 Task: Add a signature McKenzie Adams containing With gratitude and sincere wishes, McKenzie Adams to email address softage.3@softage.net and add a label Auto insurance
Action: Mouse moved to (103, 144)
Screenshot: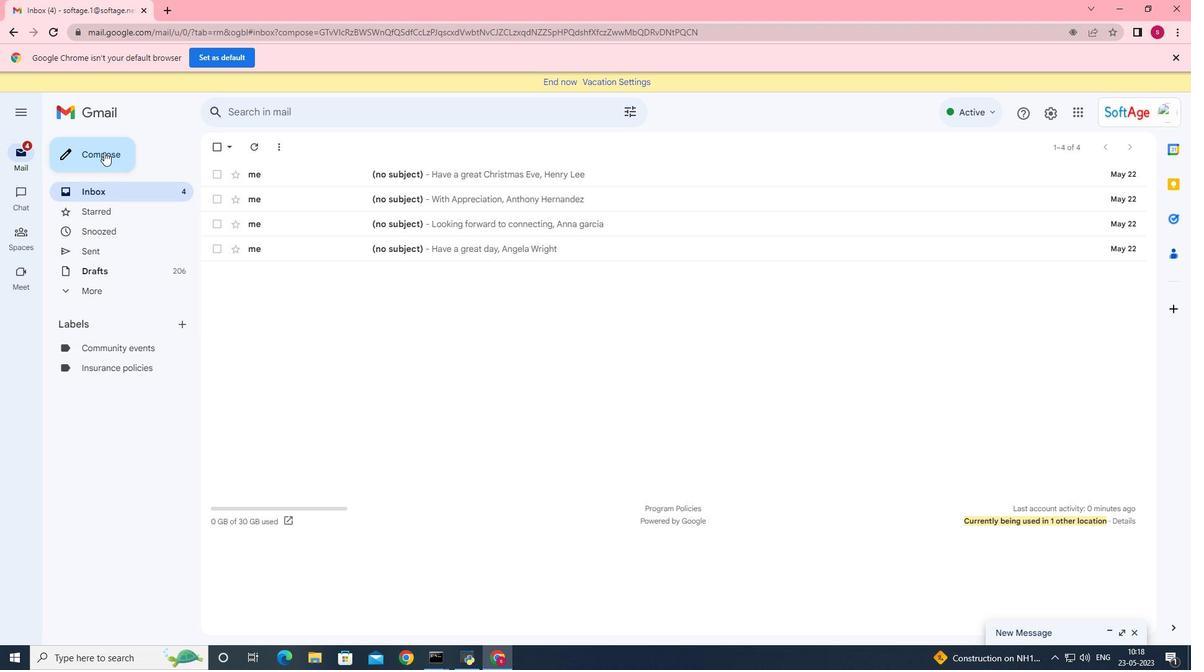 
Action: Mouse pressed left at (103, 144)
Screenshot: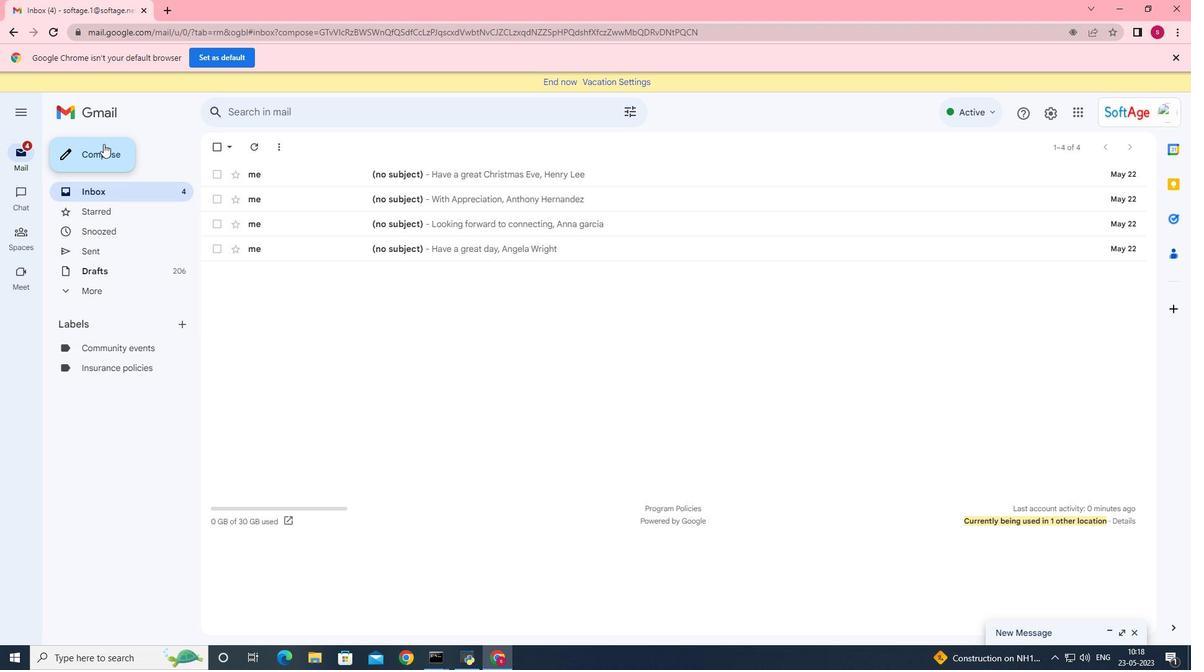 
Action: Mouse moved to (833, 623)
Screenshot: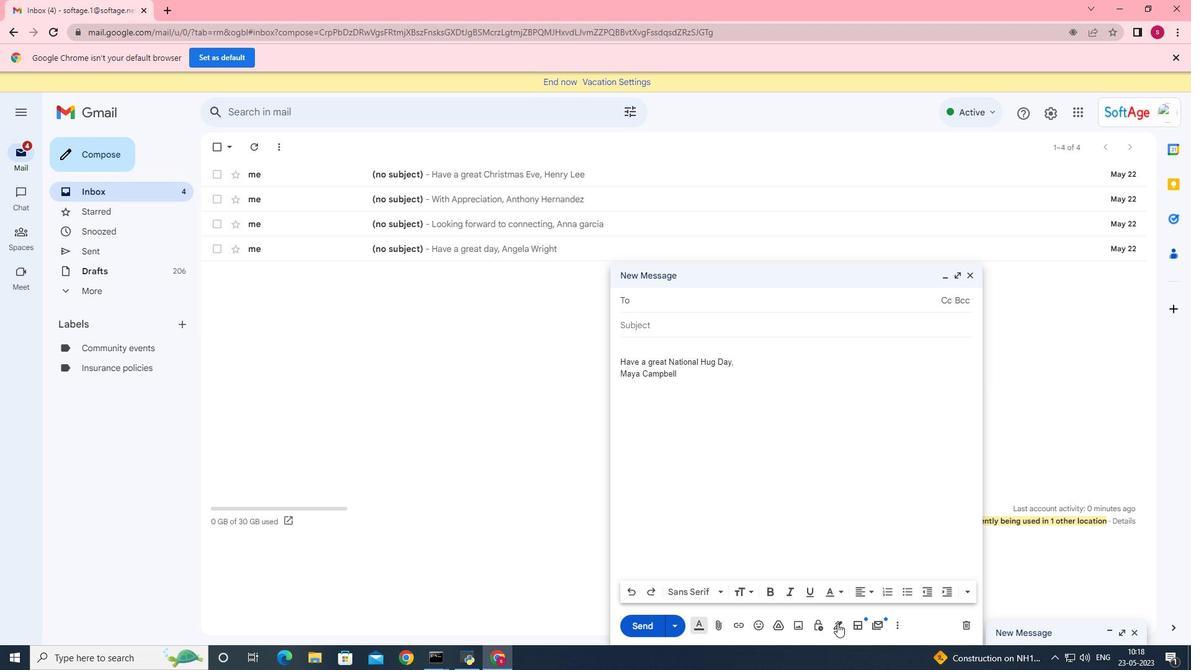 
Action: Mouse pressed left at (833, 623)
Screenshot: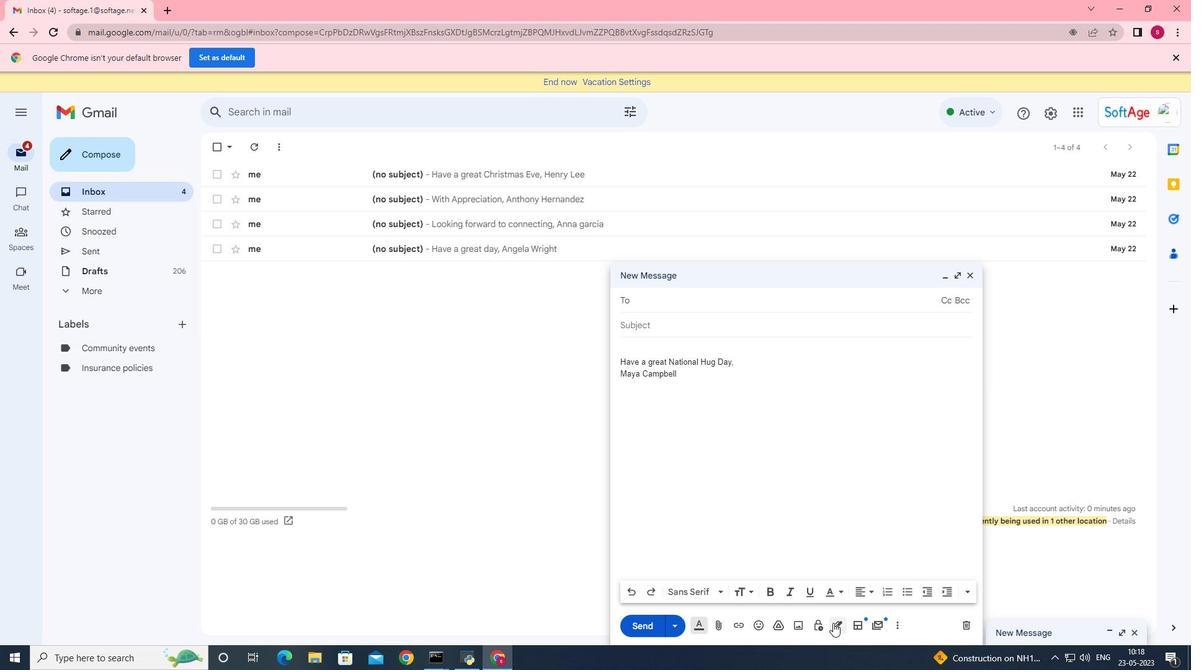
Action: Mouse moved to (880, 548)
Screenshot: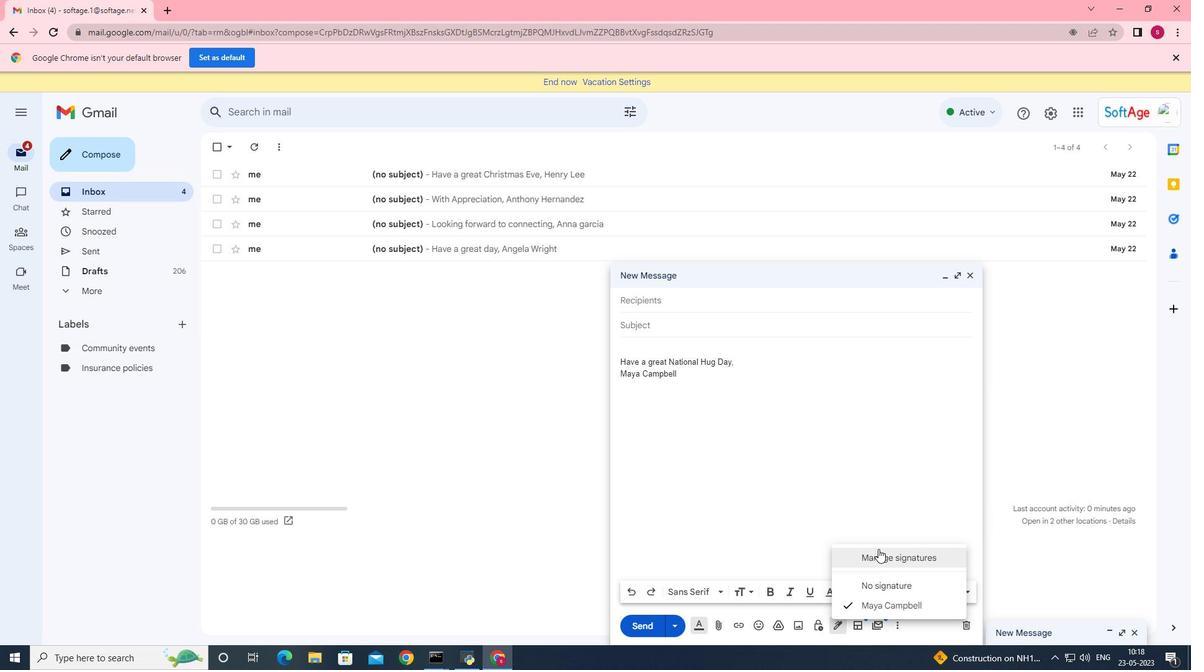 
Action: Mouse pressed left at (880, 548)
Screenshot: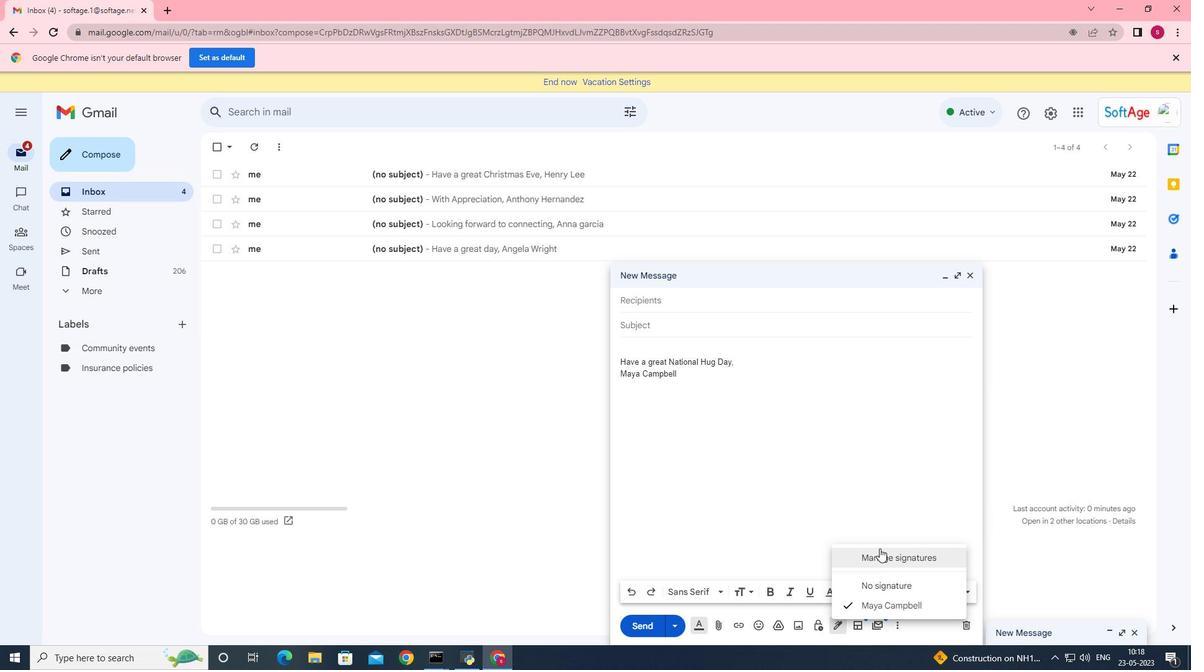 
Action: Mouse moved to (967, 274)
Screenshot: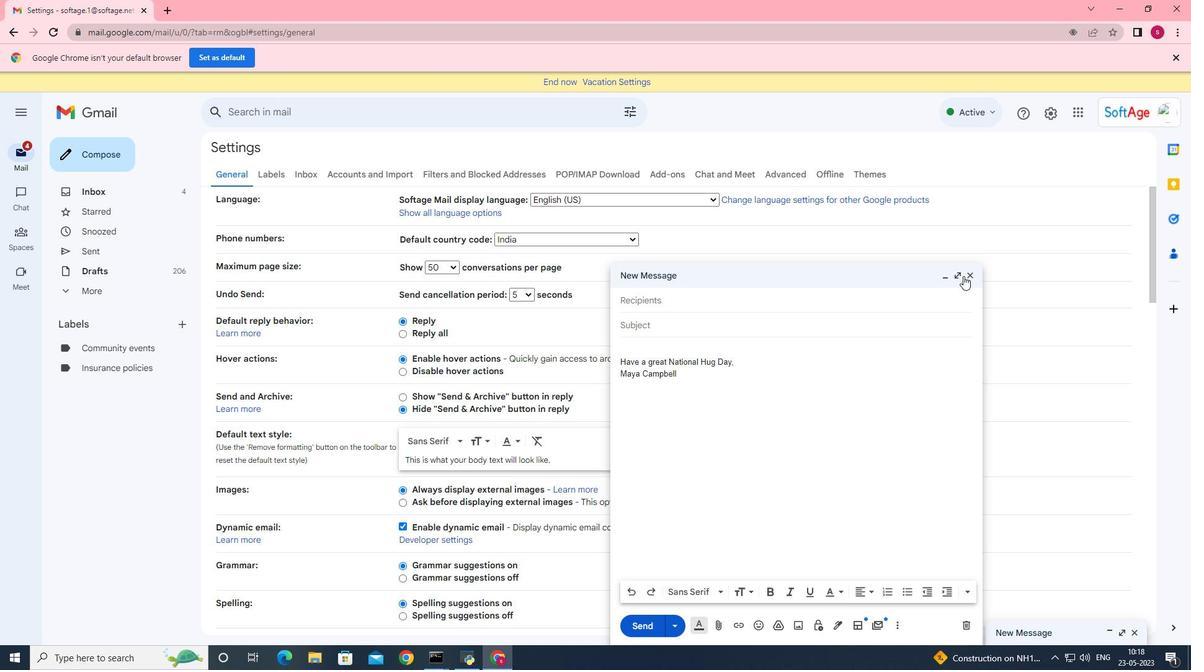 
Action: Mouse pressed left at (967, 274)
Screenshot: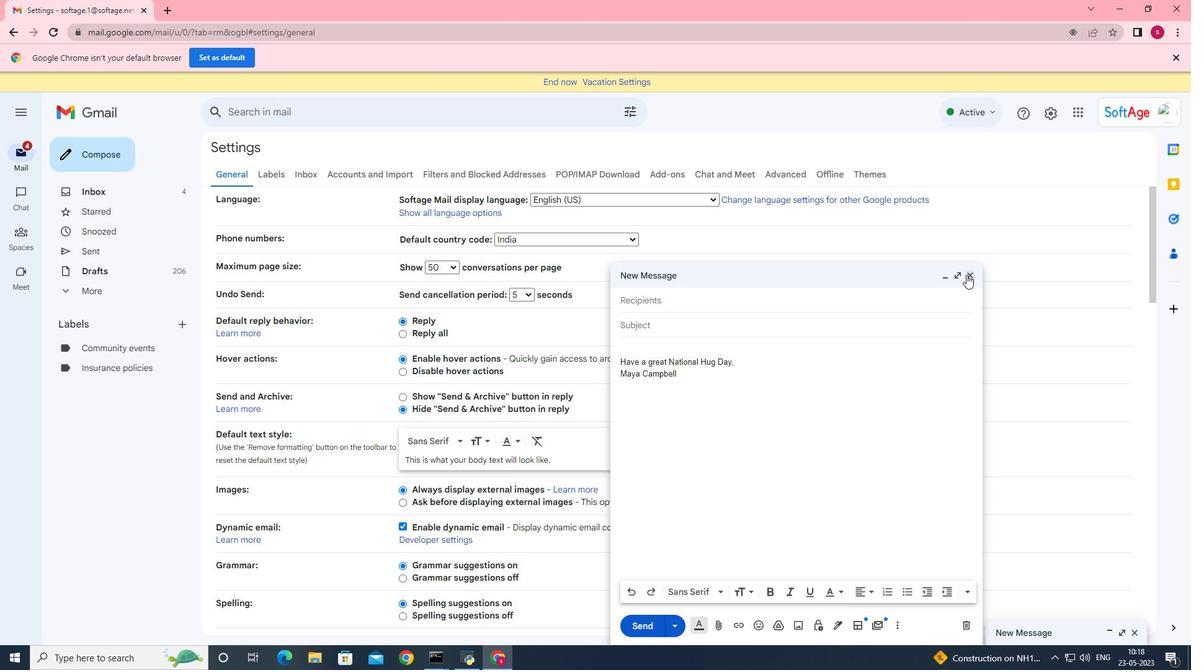 
Action: Mouse moved to (648, 457)
Screenshot: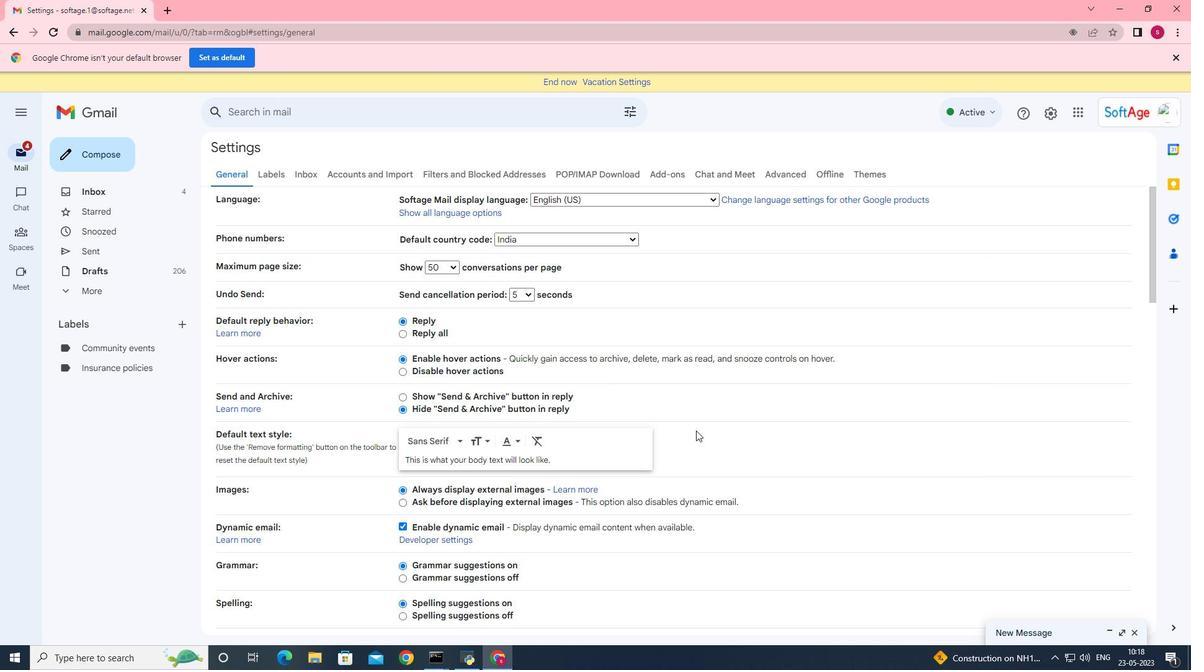
Action: Mouse scrolled (682, 438) with delta (0, 0)
Screenshot: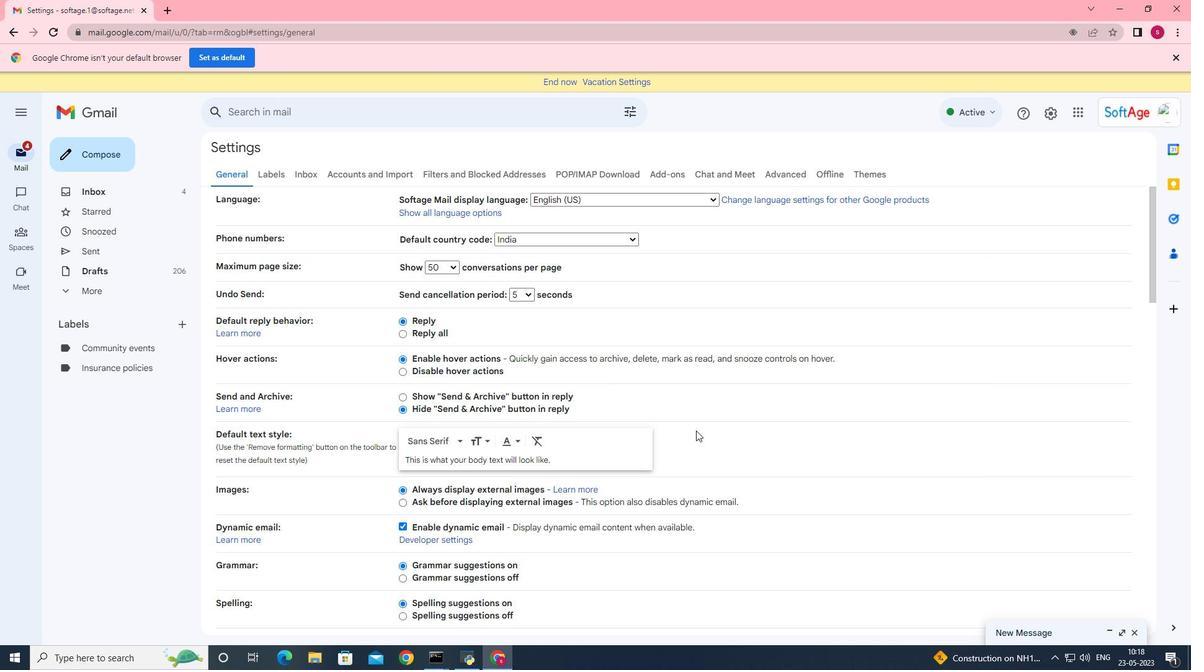 
Action: Mouse scrolled (674, 441) with delta (0, 0)
Screenshot: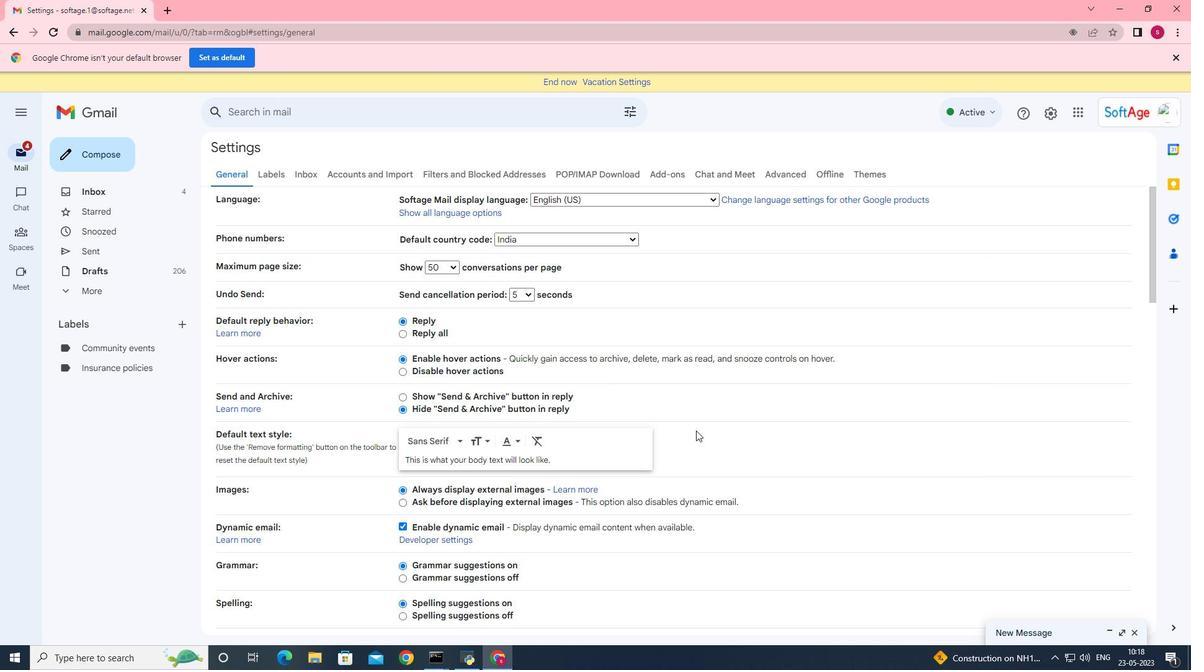 
Action: Mouse scrolled (664, 448) with delta (0, 0)
Screenshot: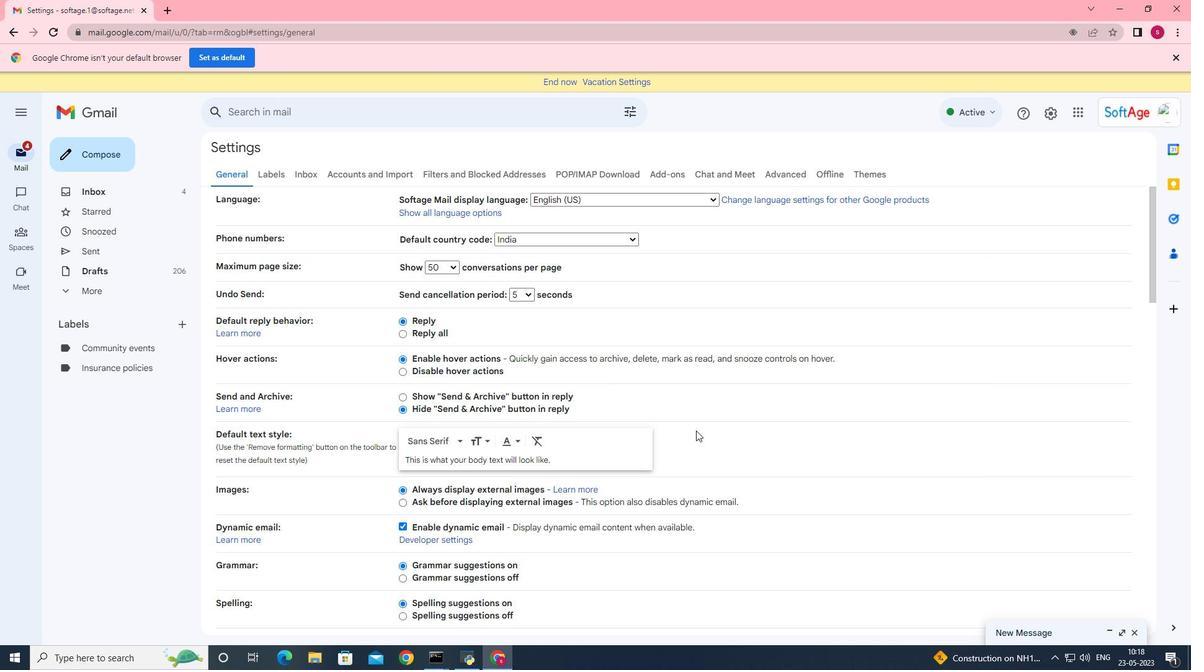 
Action: Mouse scrolled (658, 451) with delta (0, 0)
Screenshot: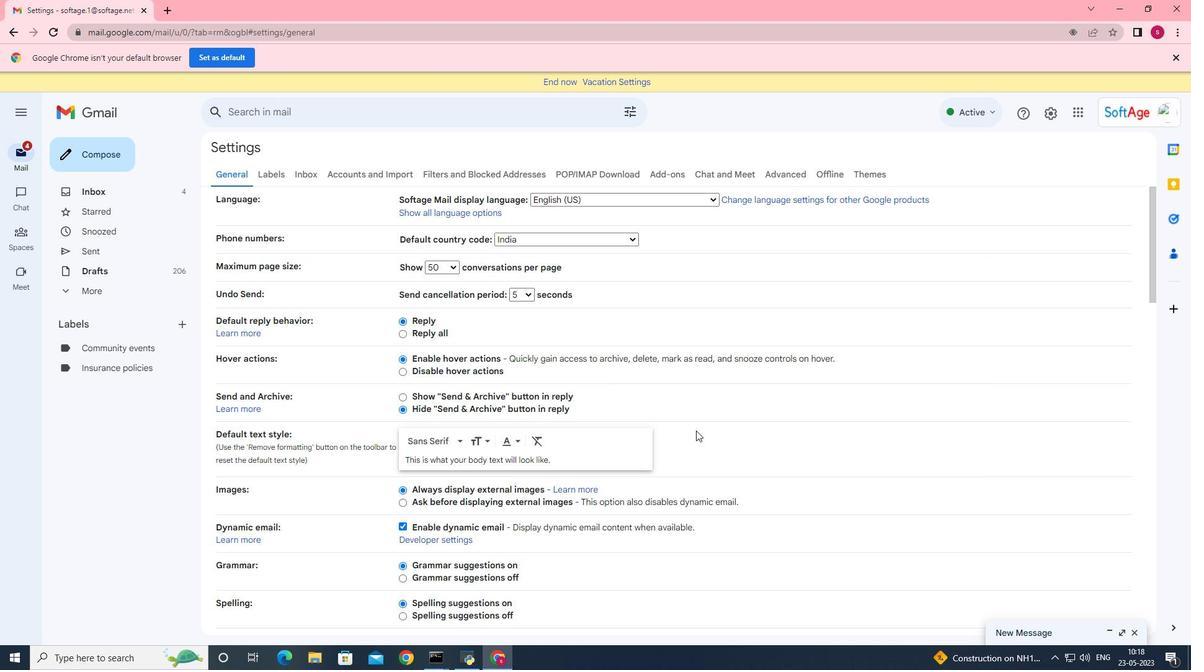 
Action: Mouse scrolled (654, 453) with delta (0, 0)
Screenshot: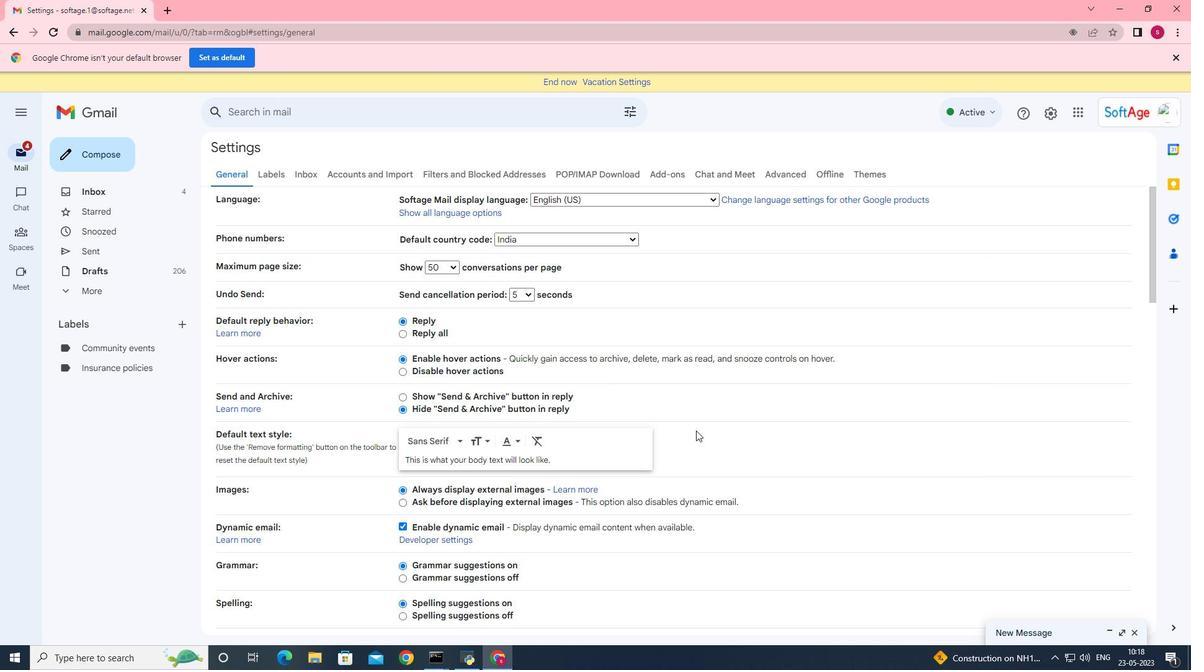 
Action: Mouse scrolled (651, 455) with delta (0, 0)
Screenshot: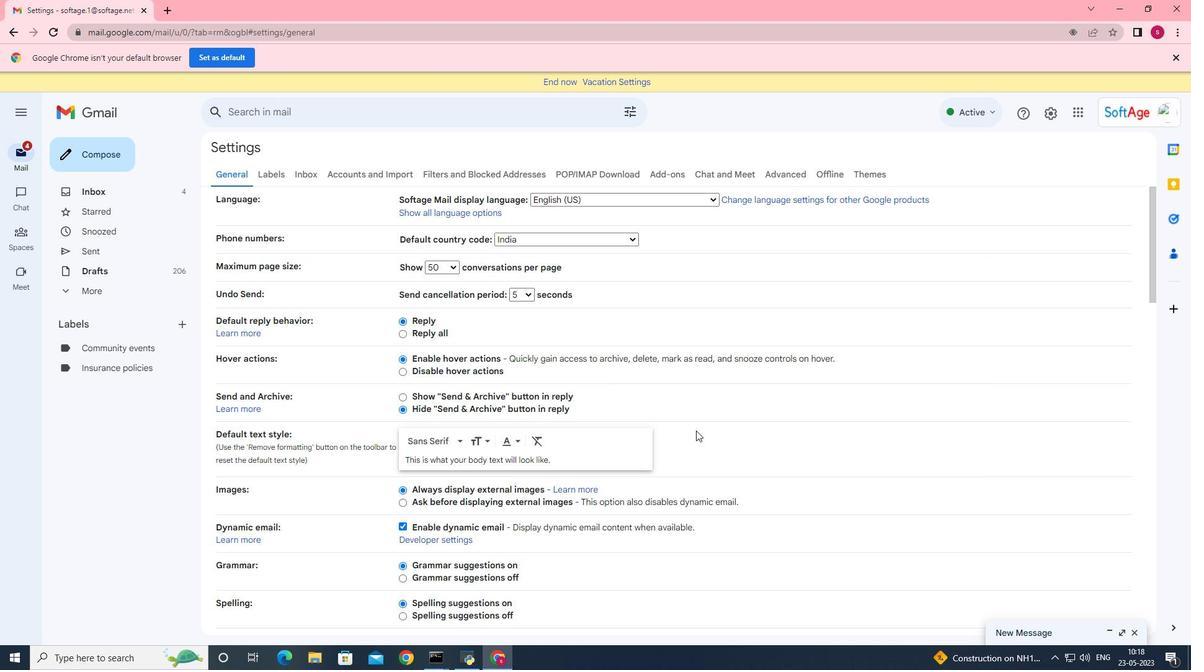 
Action: Mouse moved to (505, 442)
Screenshot: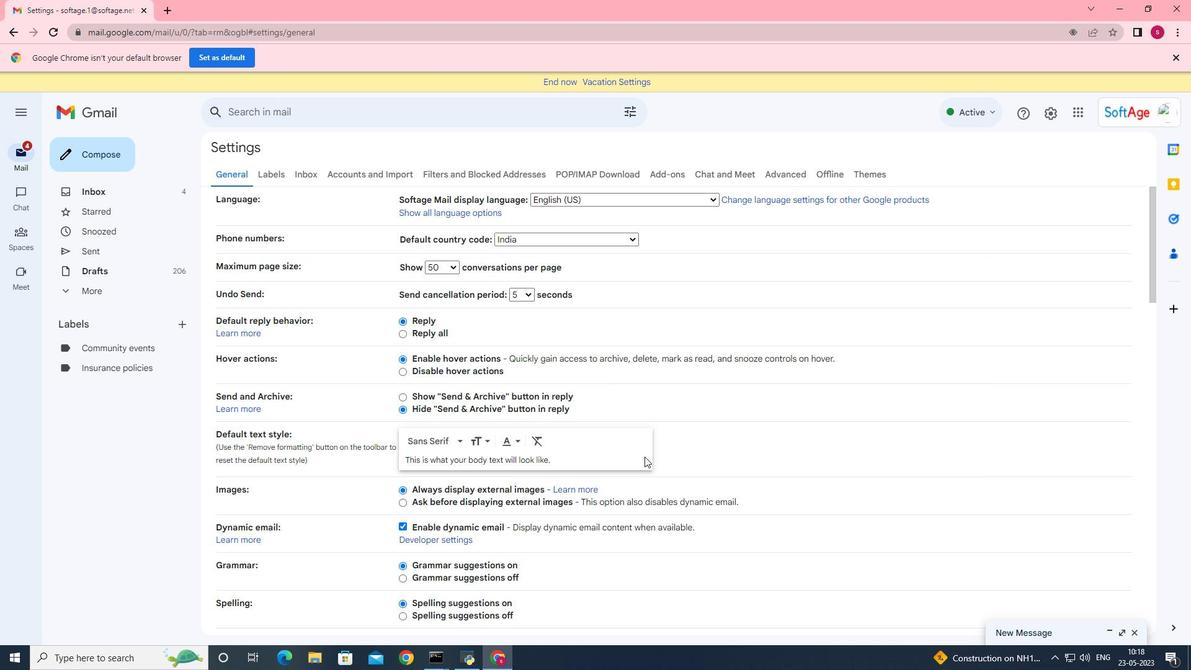 
Action: Mouse scrolled (505, 441) with delta (0, 0)
Screenshot: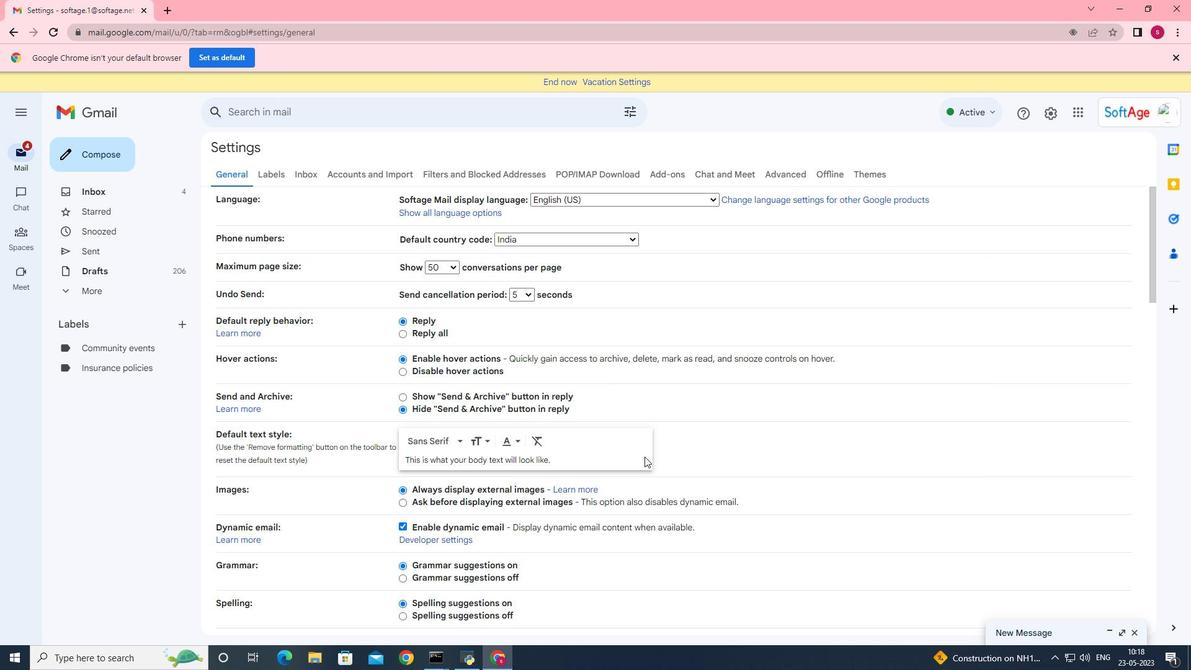 
Action: Mouse moved to (493, 453)
Screenshot: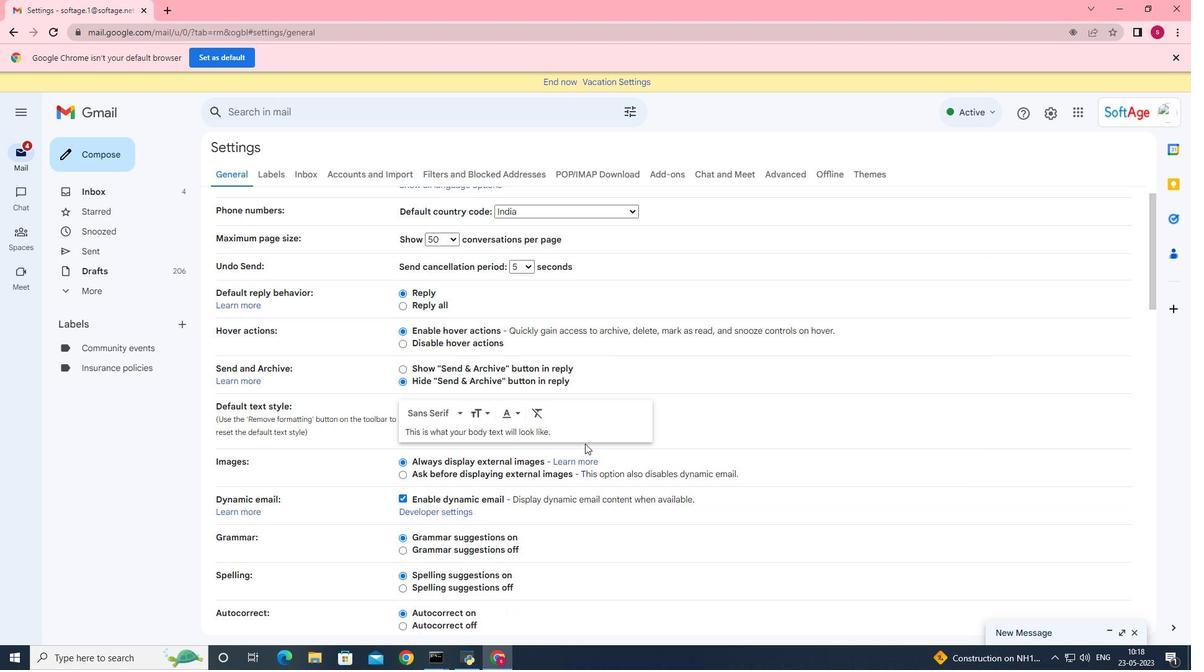 
Action: Mouse scrolled (493, 453) with delta (0, 0)
Screenshot: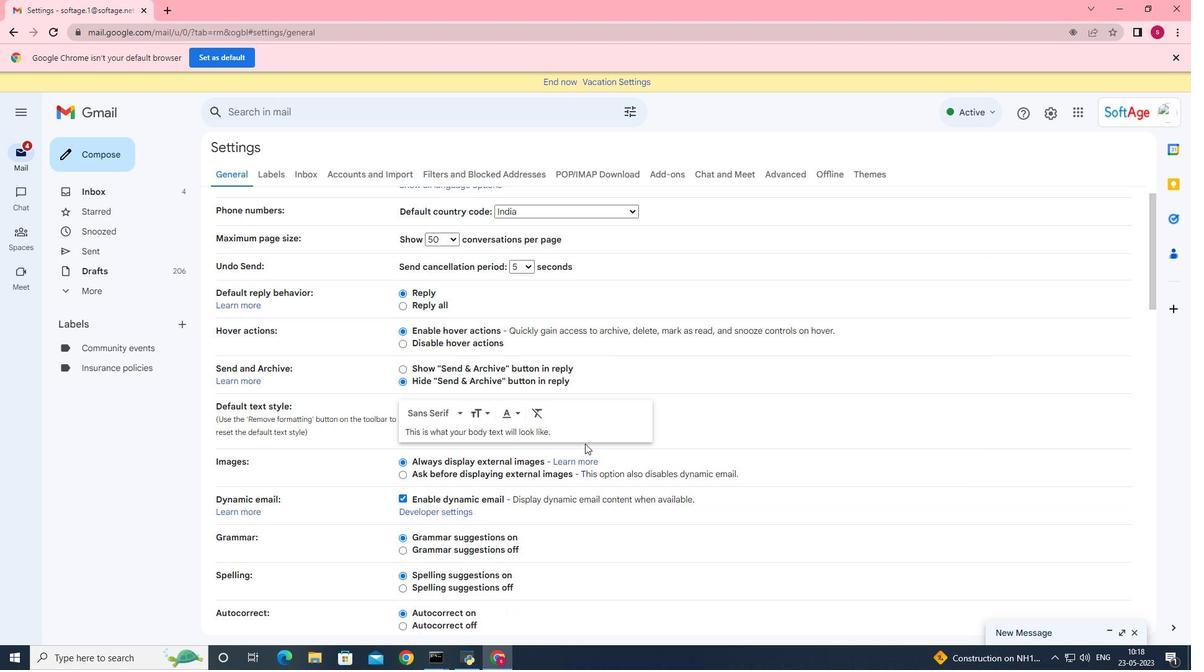 
Action: Mouse moved to (483, 458)
Screenshot: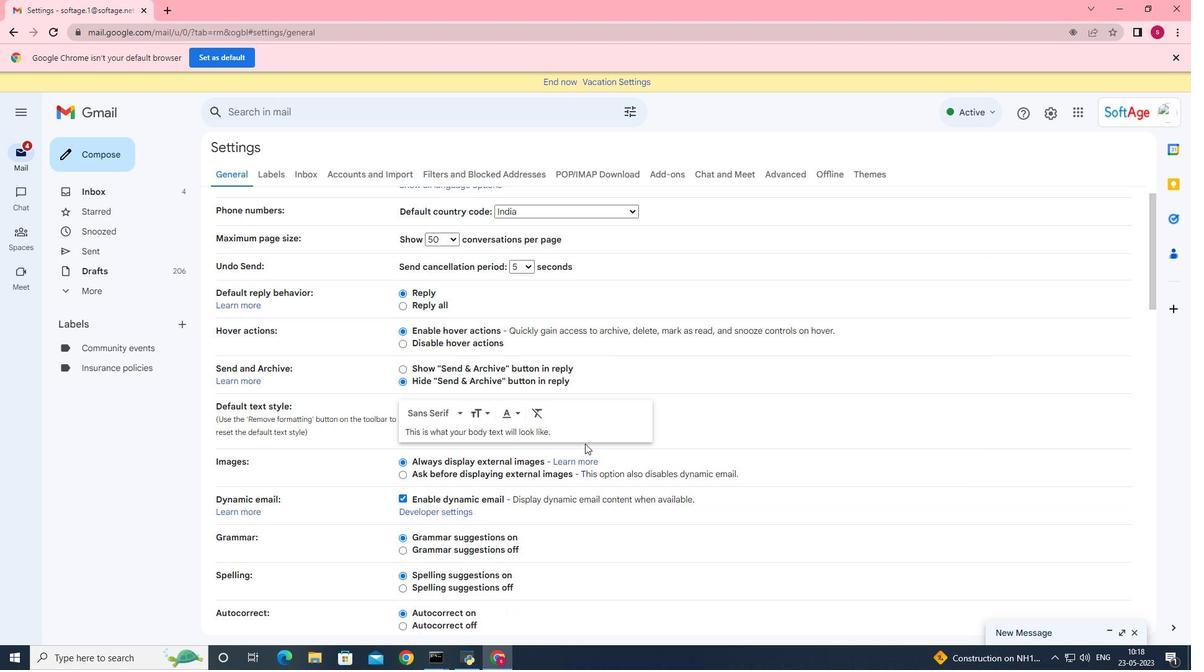 
Action: Mouse scrolled (483, 458) with delta (0, 0)
Screenshot: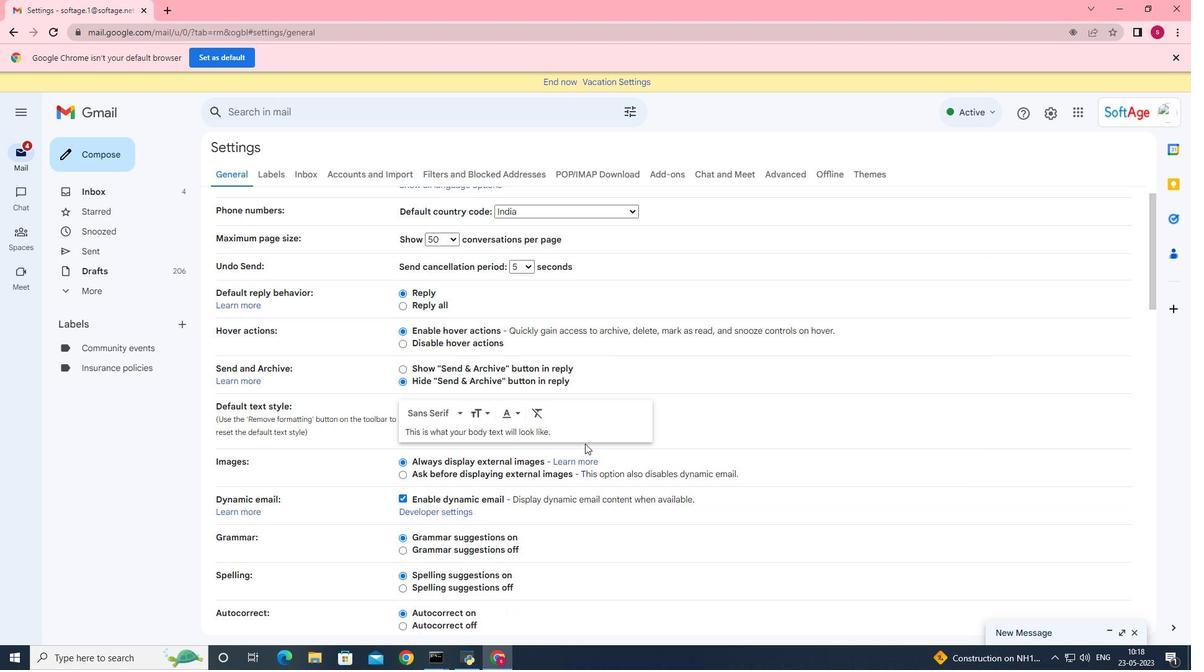 
Action: Mouse moved to (470, 461)
Screenshot: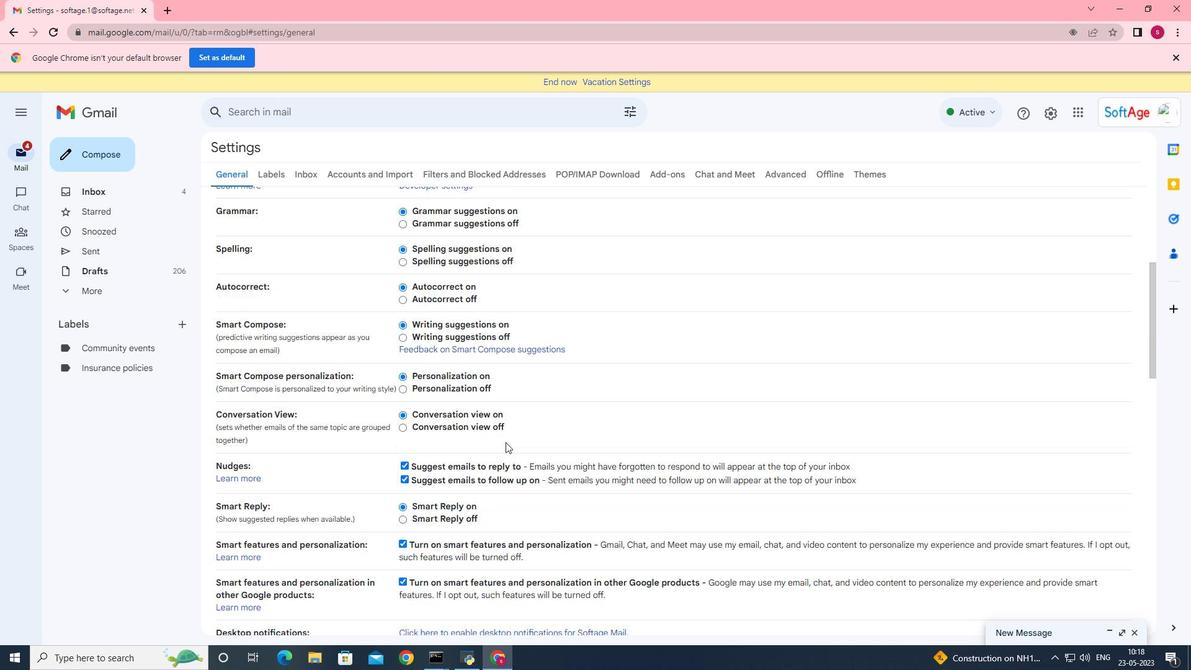
Action: Mouse scrolled (470, 461) with delta (0, 0)
Screenshot: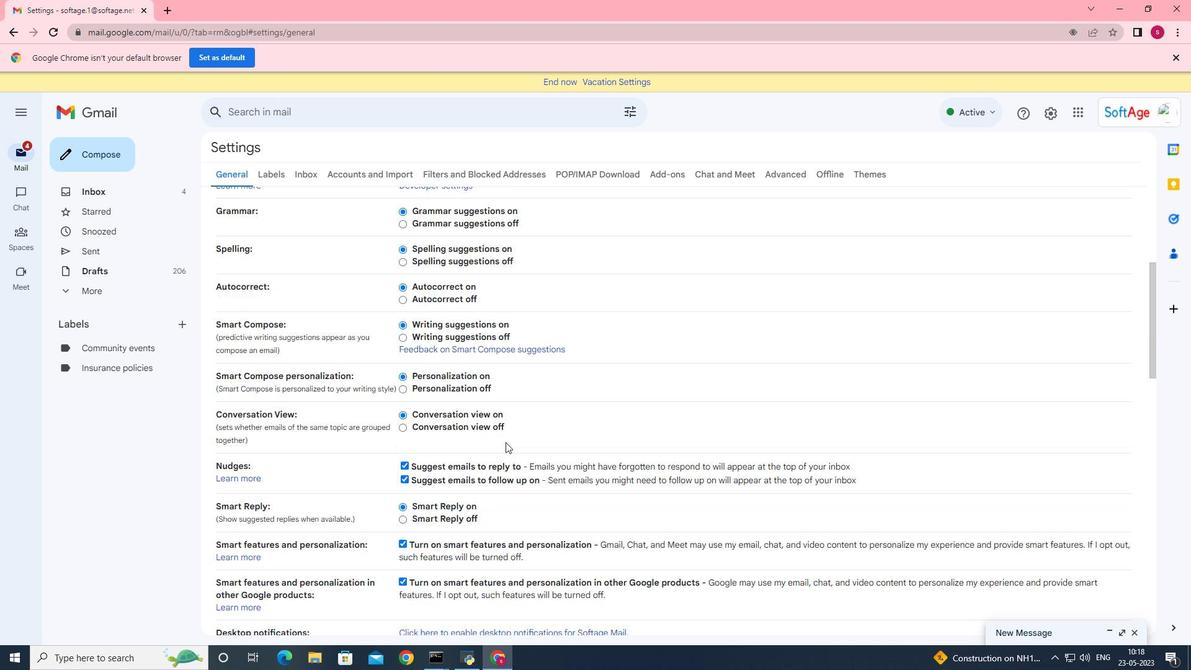 
Action: Mouse moved to (465, 463)
Screenshot: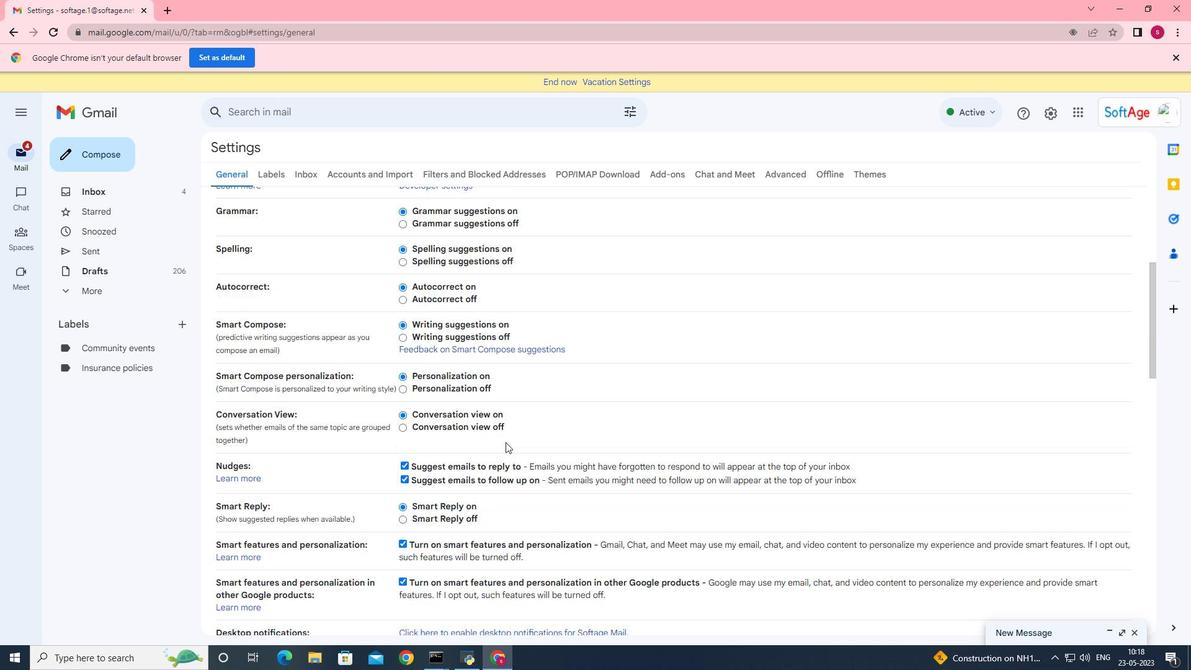 
Action: Mouse scrolled (465, 462) with delta (0, 0)
Screenshot: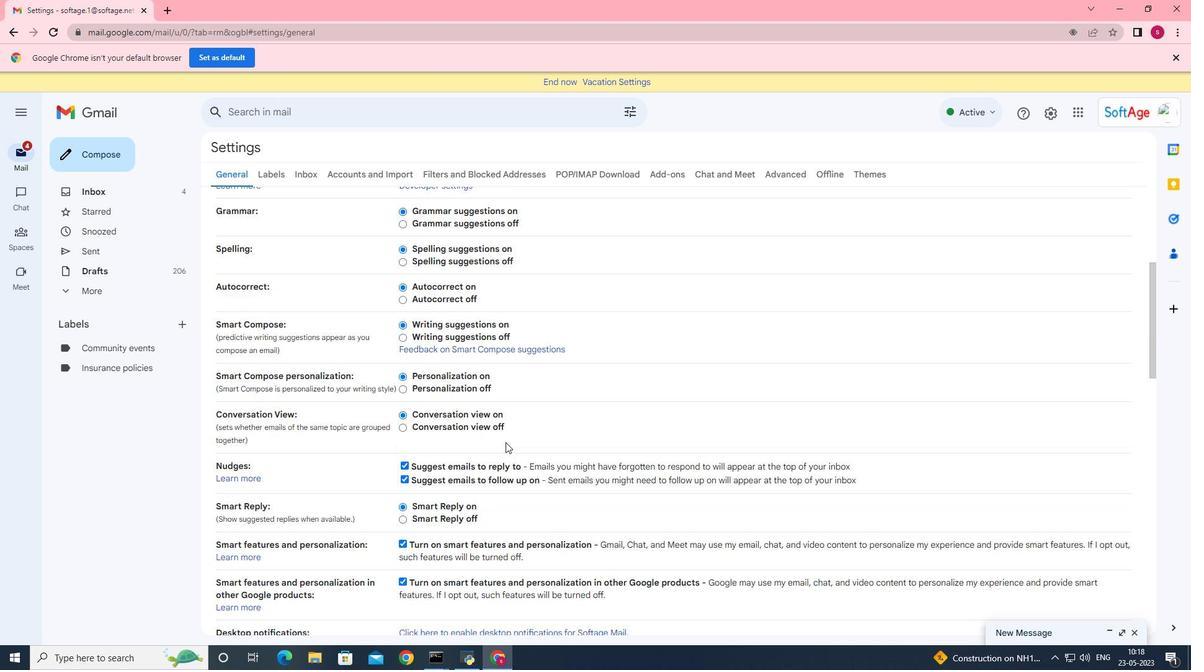 
Action: Mouse moved to (471, 457)
Screenshot: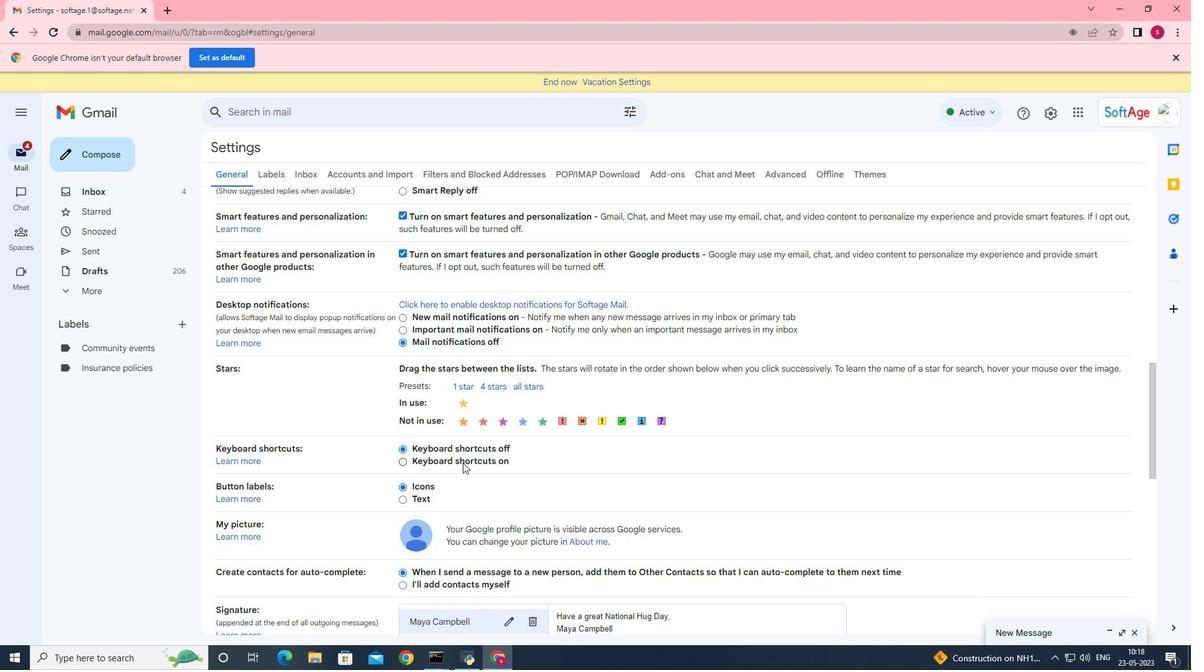 
Action: Mouse scrolled (471, 456) with delta (0, 0)
Screenshot: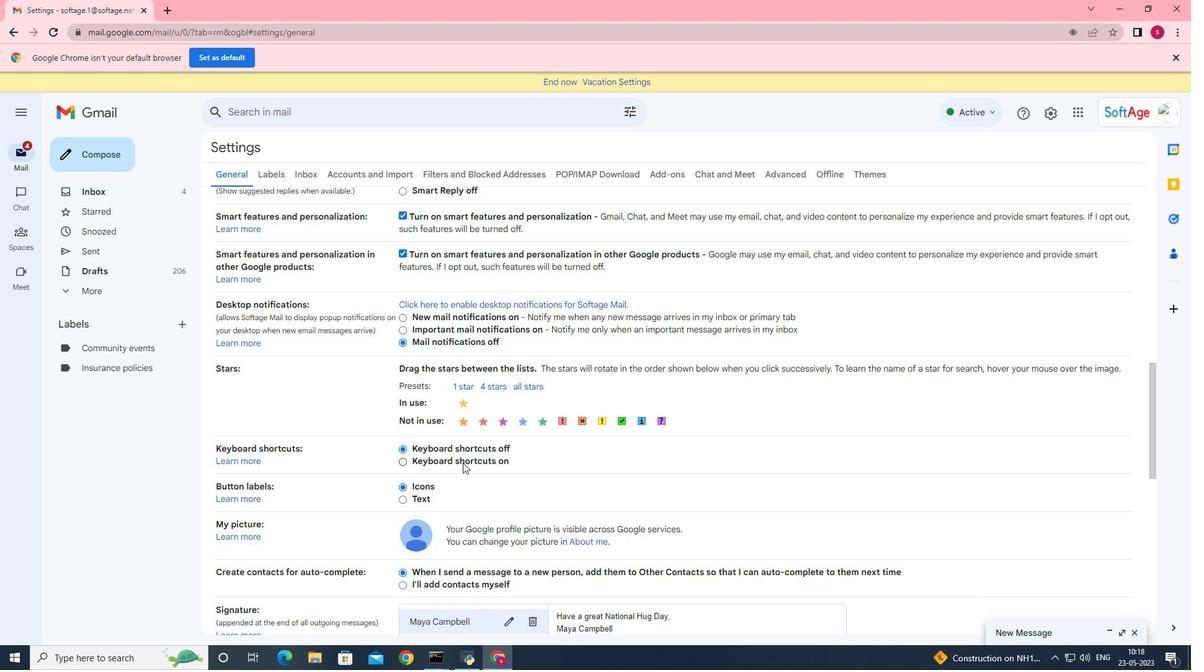 
Action: Mouse moved to (531, 561)
Screenshot: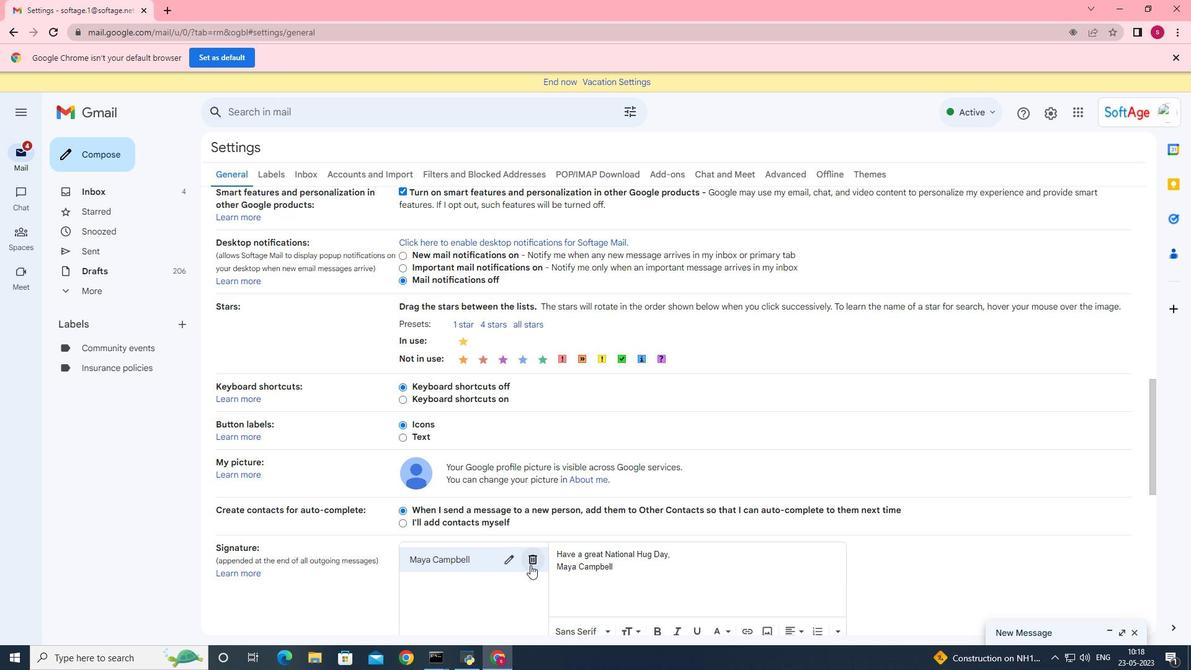 
Action: Mouse pressed left at (531, 561)
Screenshot: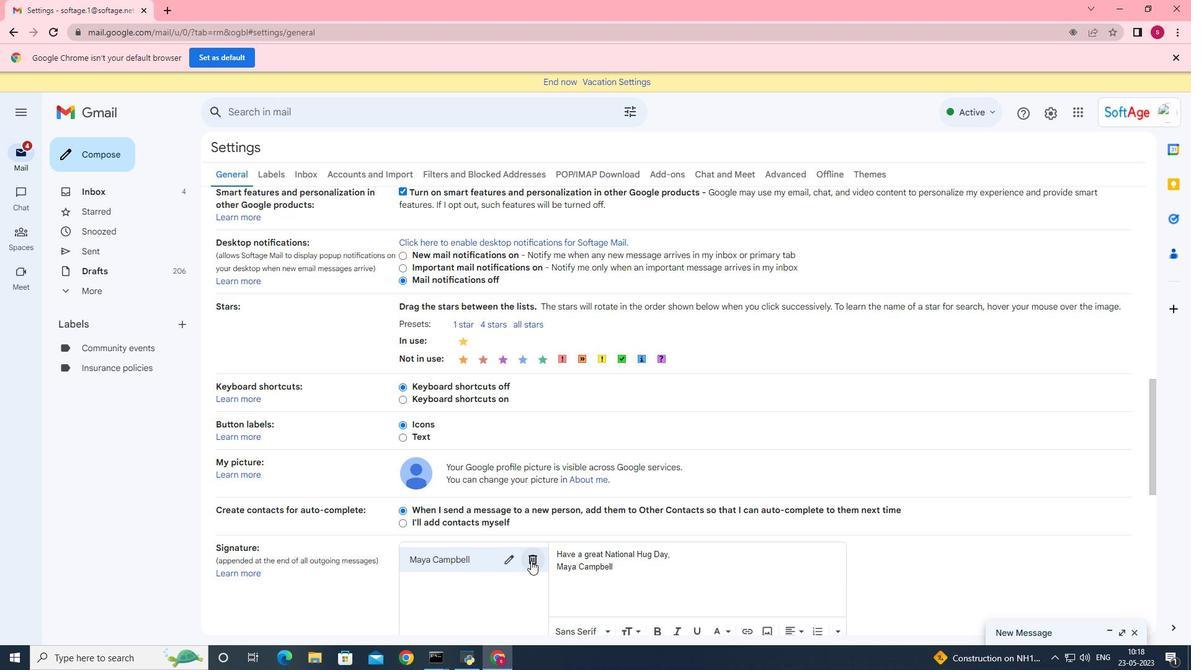 
Action: Mouse moved to (702, 384)
Screenshot: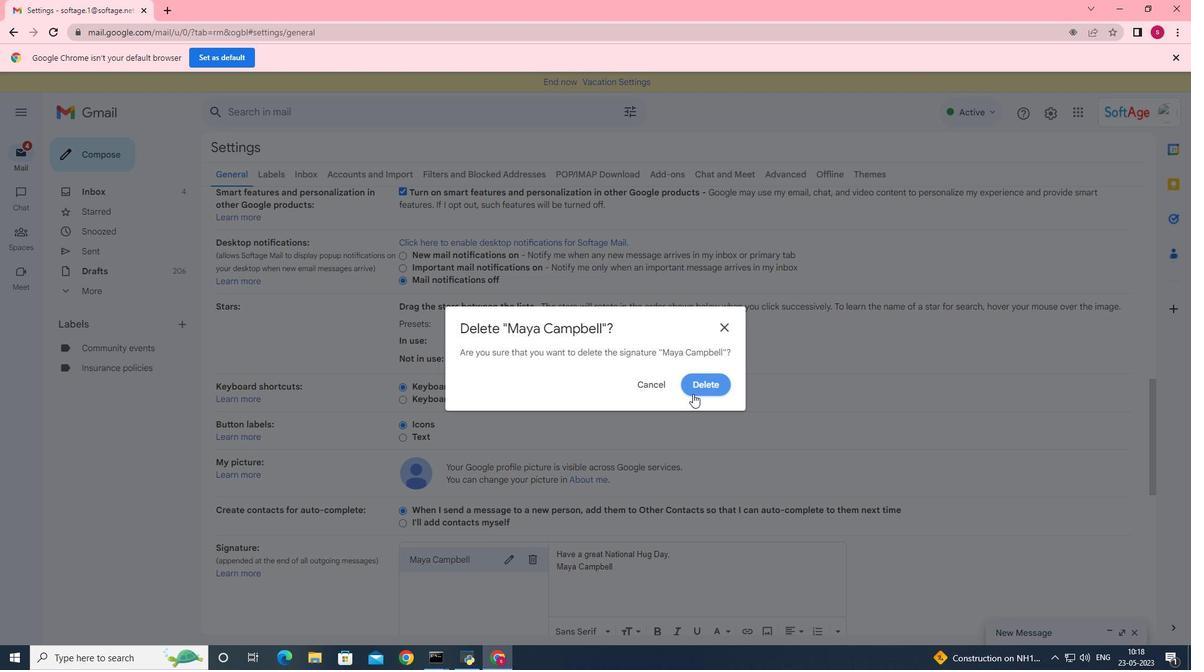 
Action: Mouse pressed left at (702, 384)
Screenshot: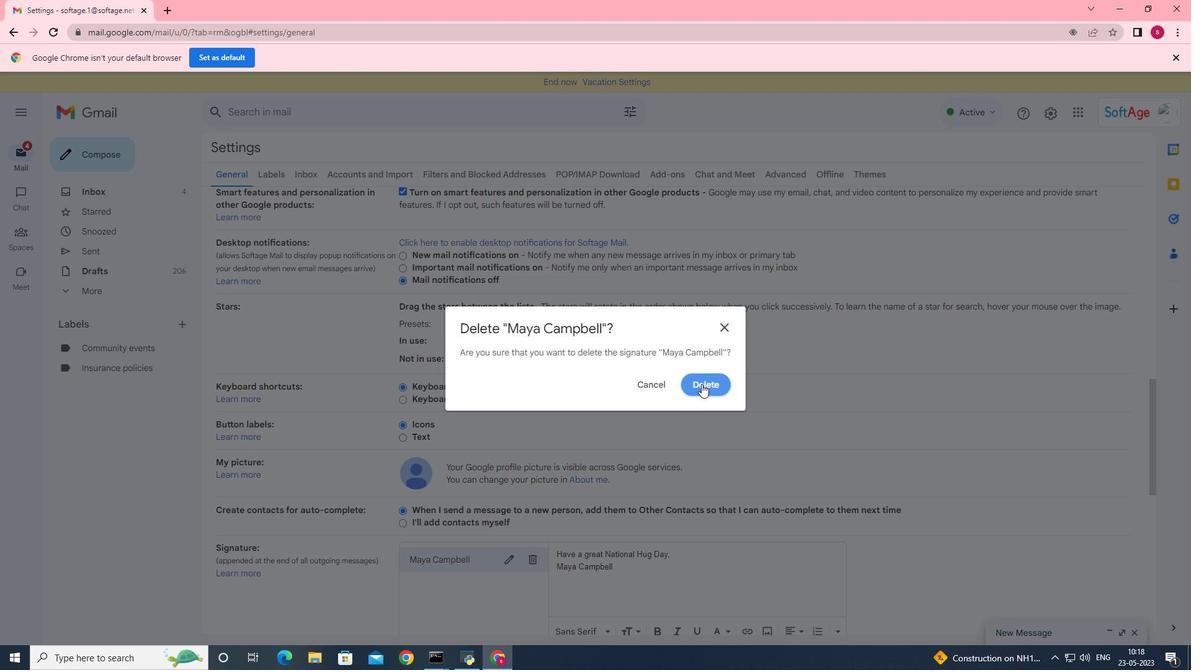 
Action: Mouse moved to (494, 451)
Screenshot: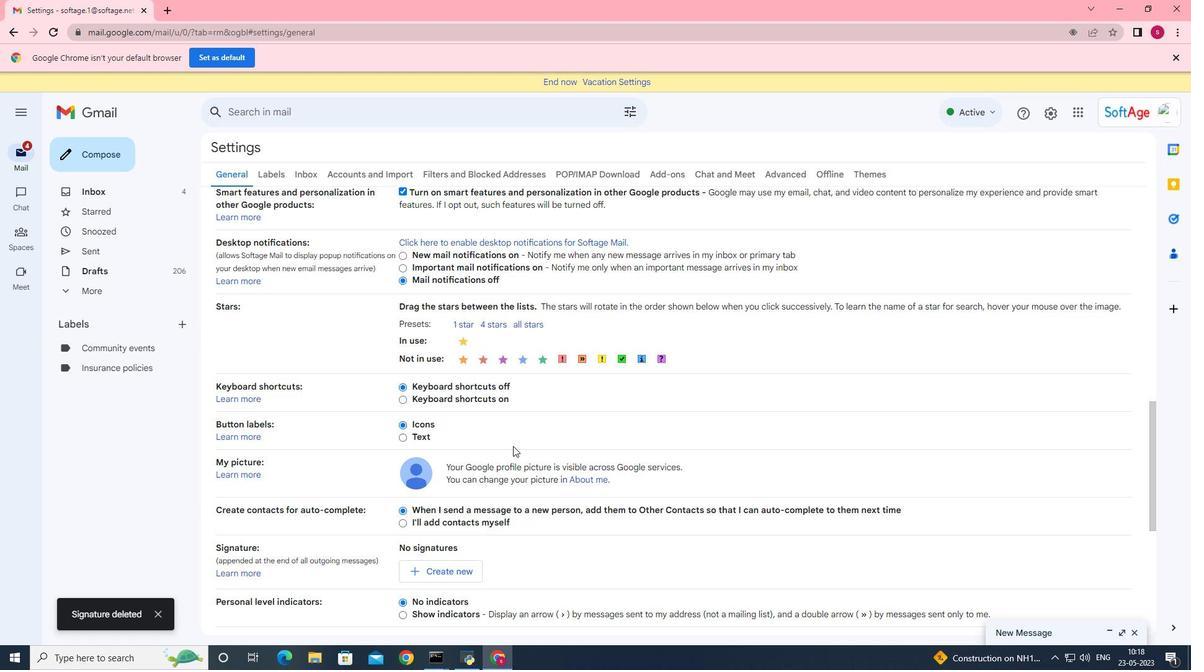 
Action: Mouse scrolled (494, 451) with delta (0, 0)
Screenshot: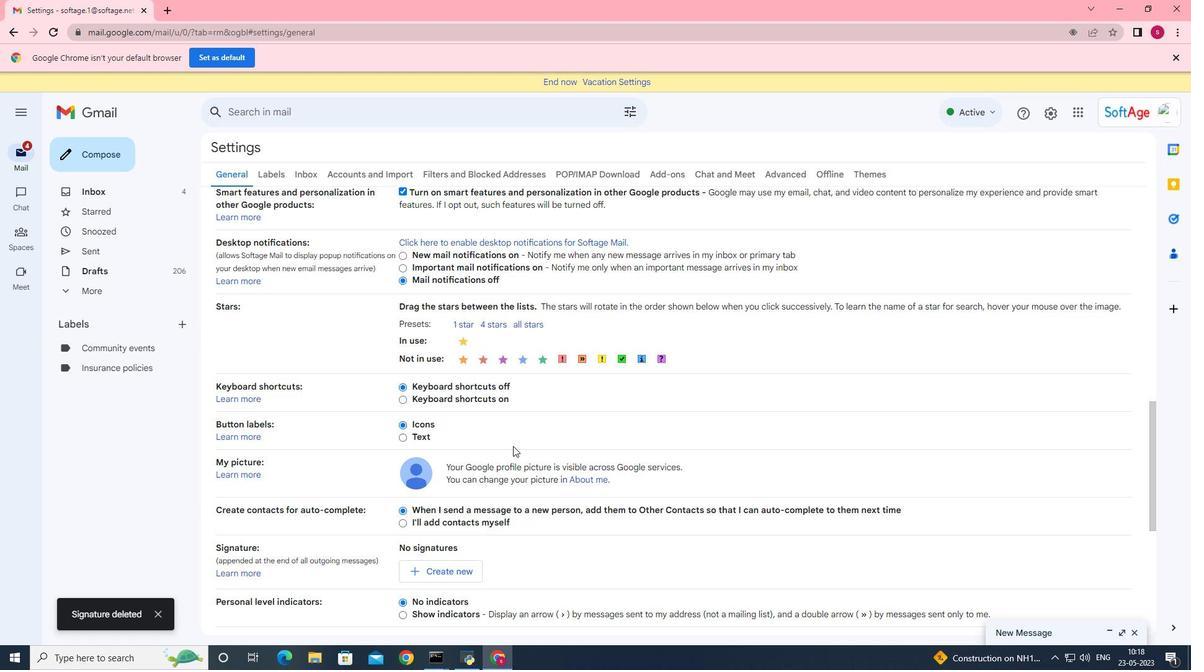 
Action: Mouse moved to (487, 453)
Screenshot: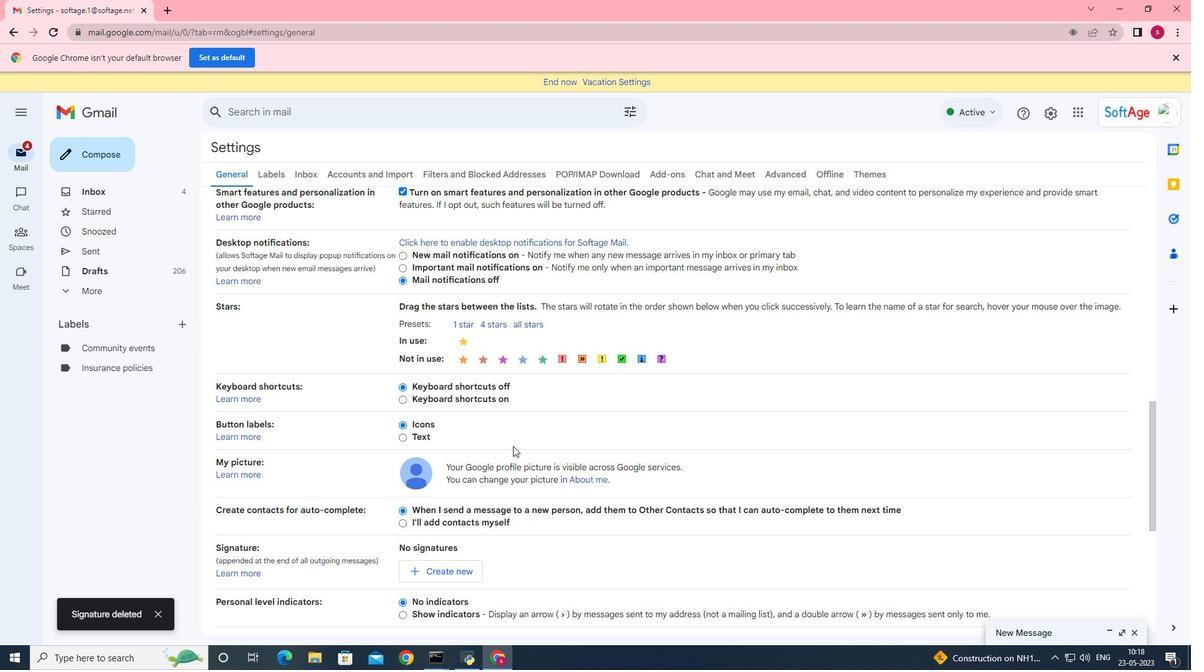 
Action: Mouse scrolled (487, 452) with delta (0, 0)
Screenshot: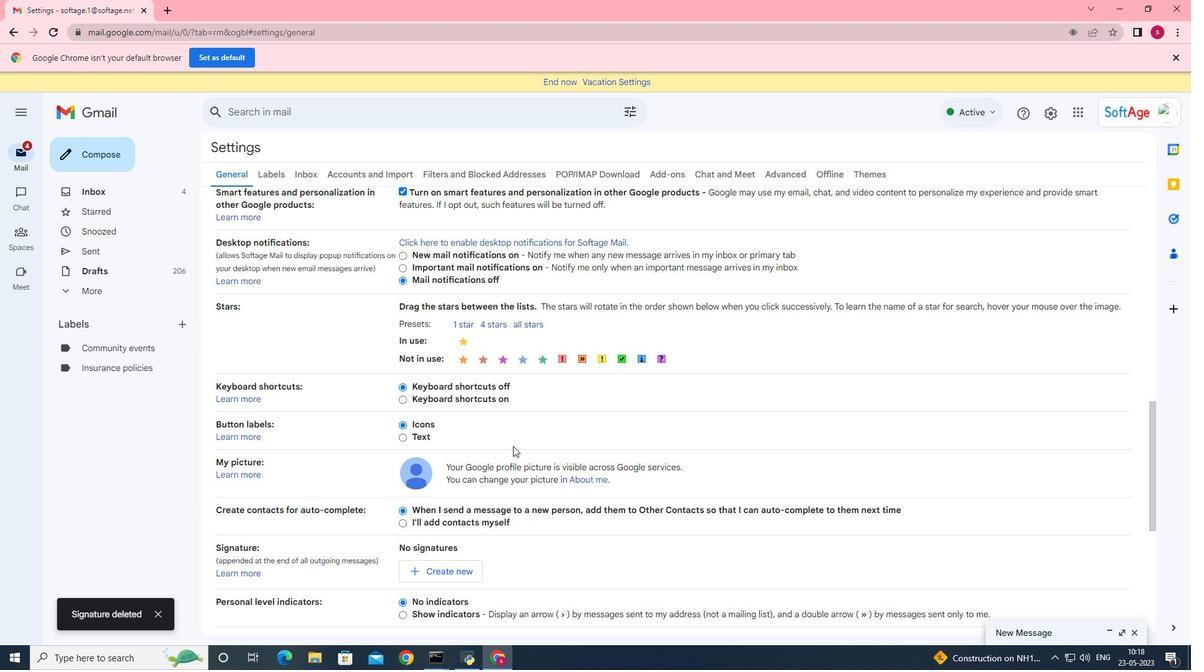 
Action: Mouse moved to (431, 448)
Screenshot: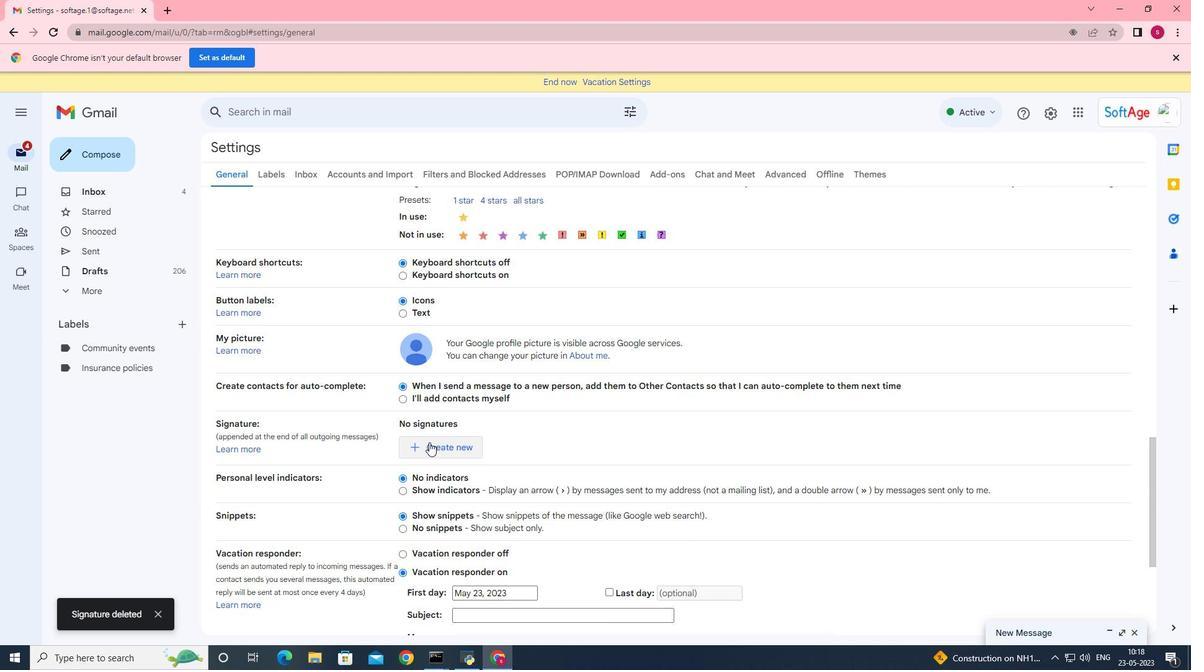 
Action: Mouse pressed left at (431, 448)
Screenshot: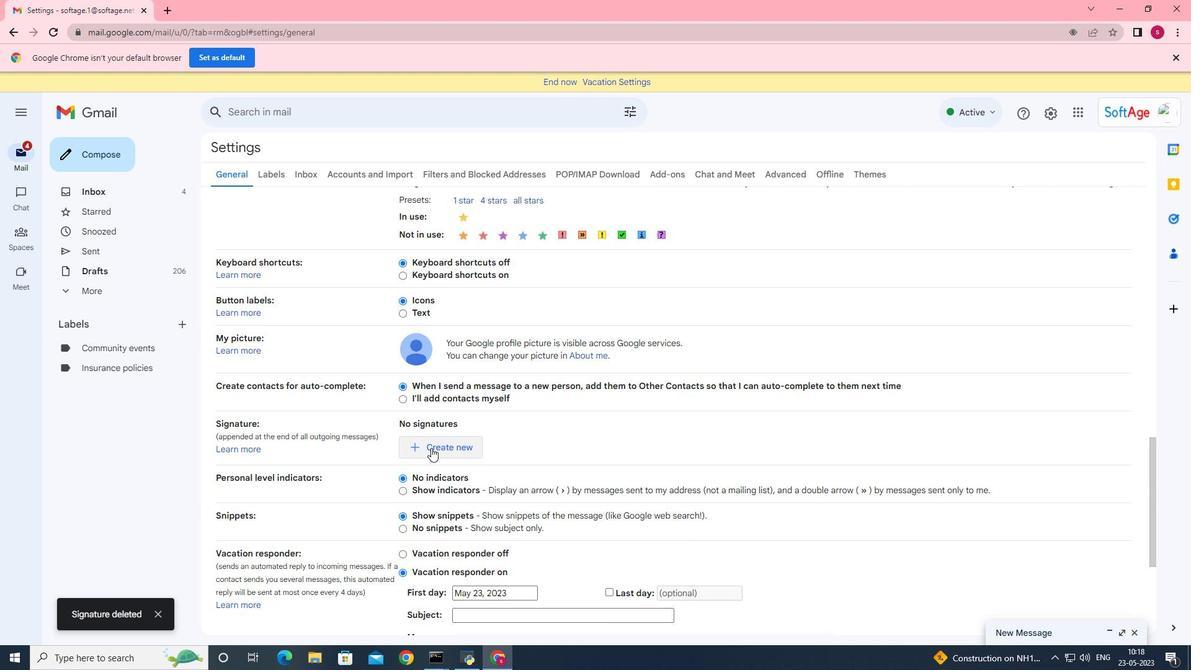 
Action: Mouse moved to (507, 358)
Screenshot: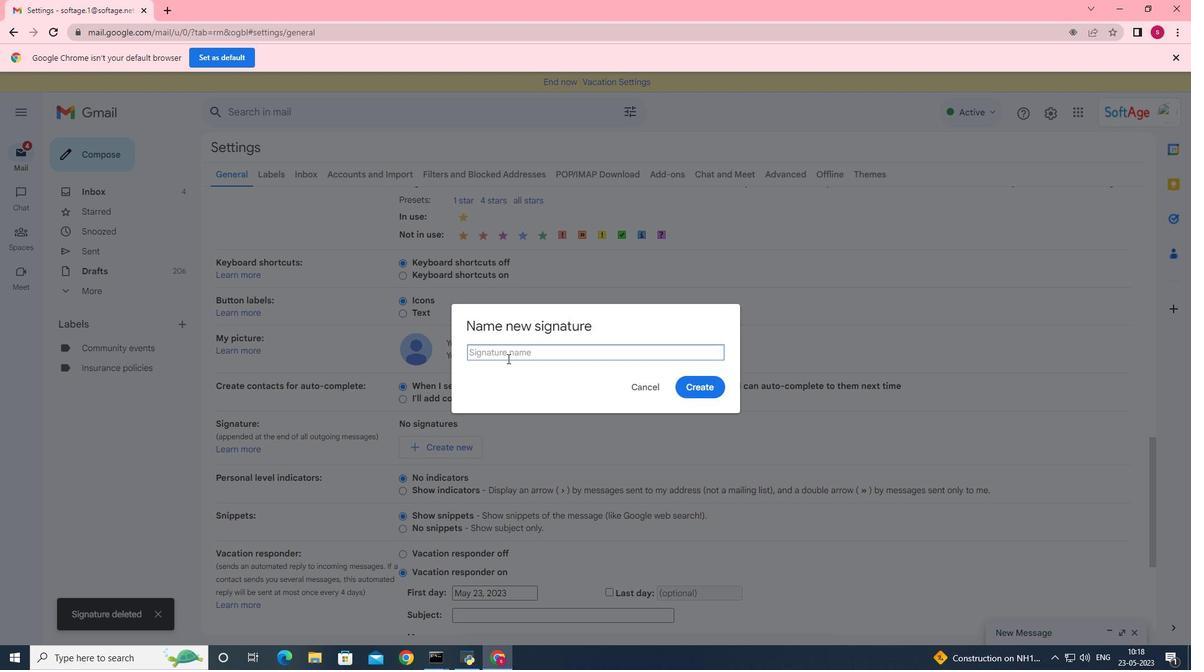 
Action: Mouse pressed left at (507, 358)
Screenshot: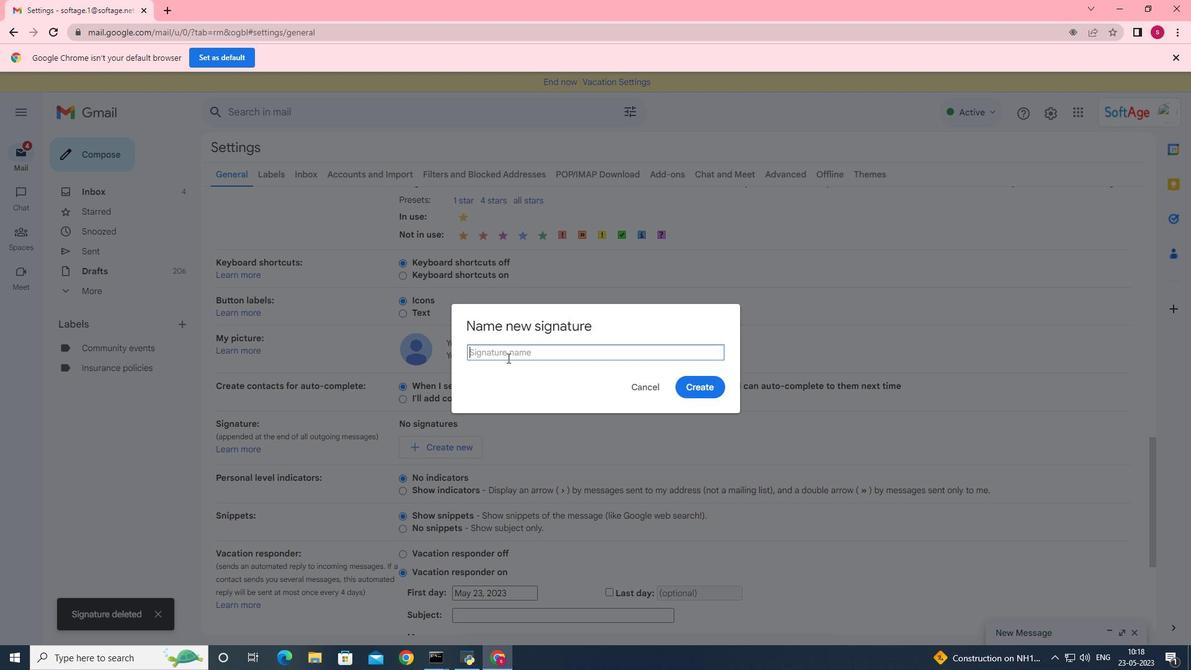 
Action: Key pressed <Key.shift>Mc<Key.space><Key.backspace><Key.shift>Kenzie<Key.space><Key.shift>Adams
Screenshot: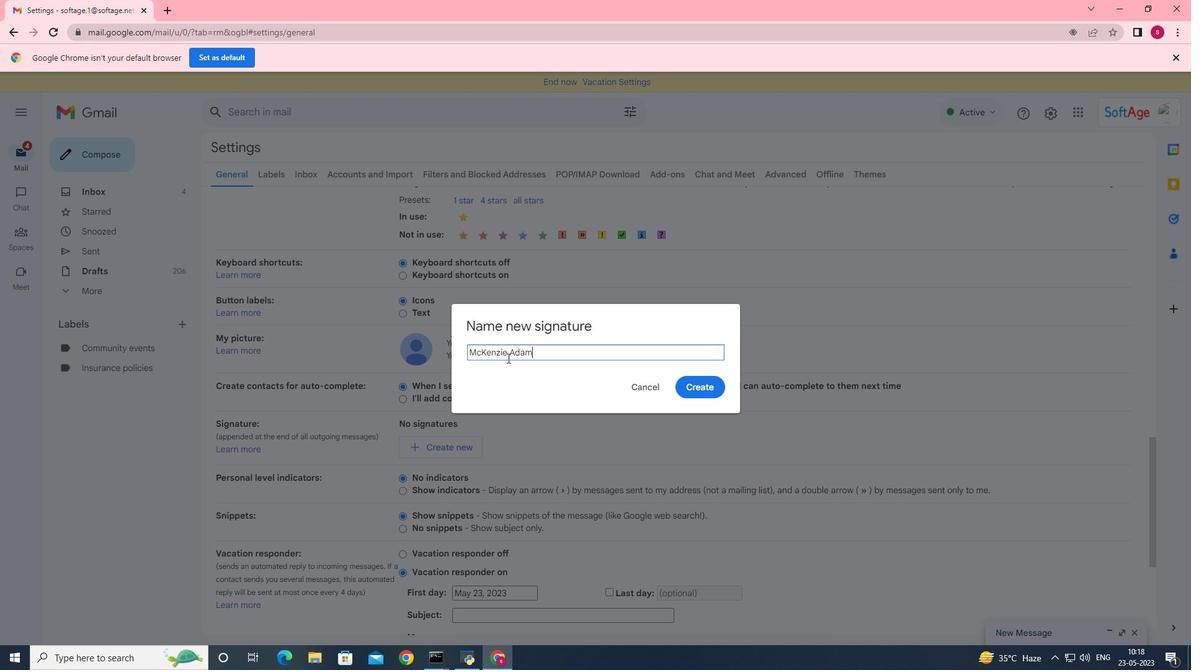 
Action: Mouse moved to (703, 389)
Screenshot: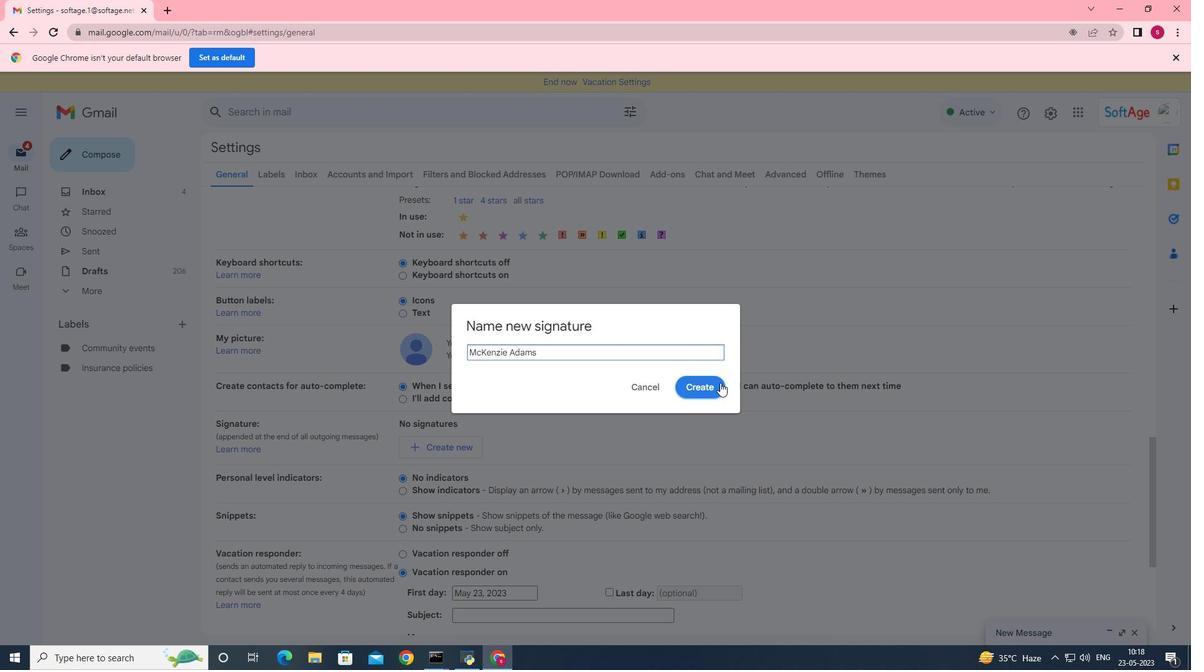 
Action: Mouse pressed left at (703, 389)
Screenshot: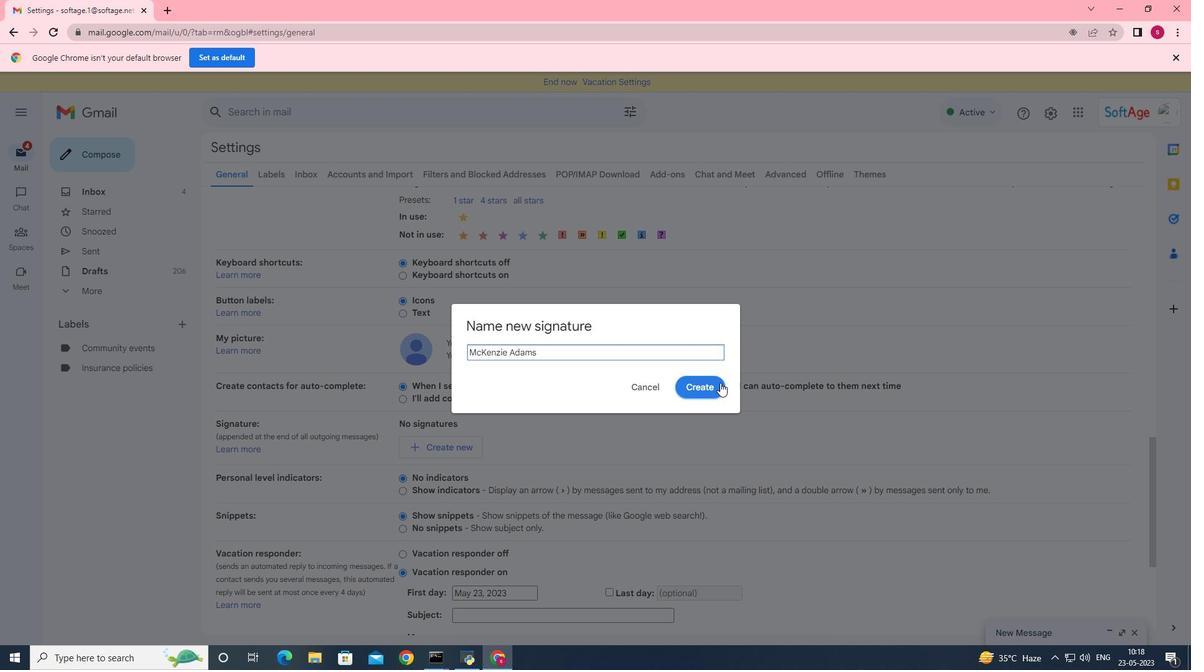
Action: Mouse moved to (581, 436)
Screenshot: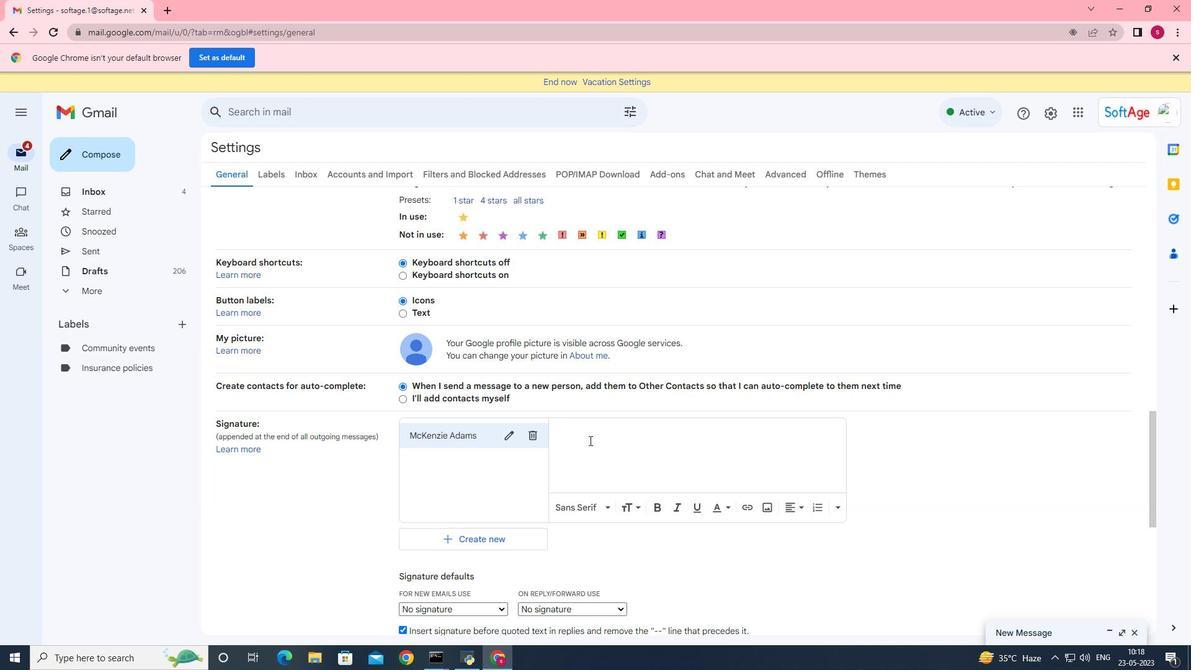 
Action: Mouse pressed left at (581, 436)
Screenshot: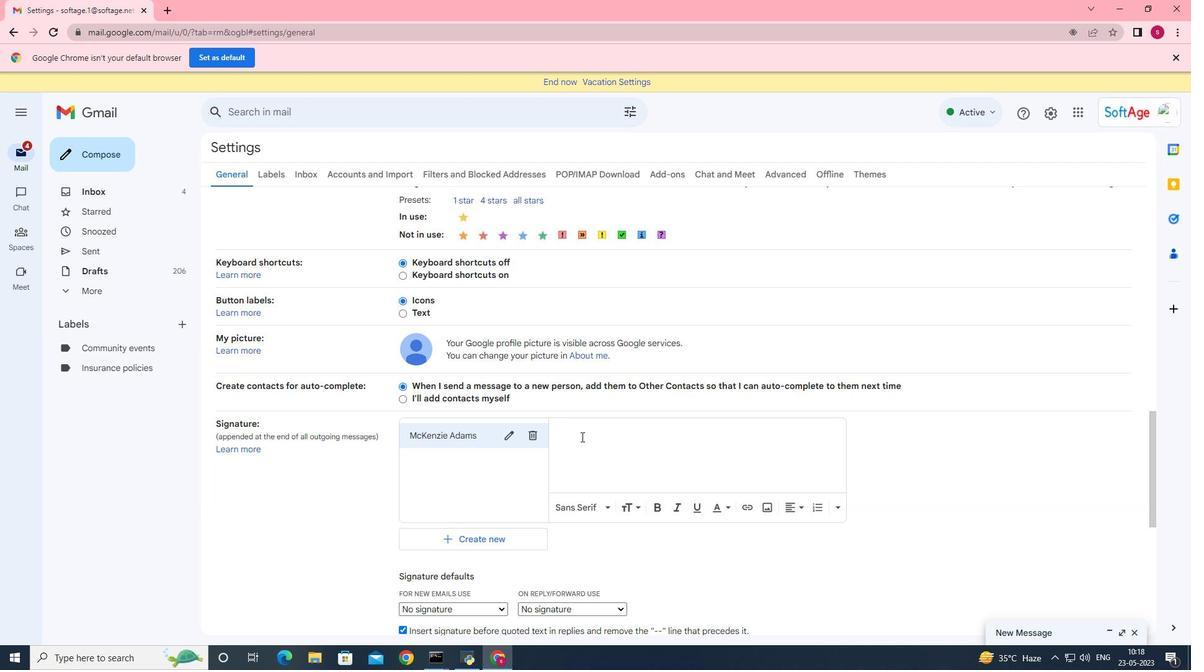 
Action: Key pressed <Key.shift>With<Key.space>gratitude<Key.space>and<Key.space>sincere<Key.space>wishes,<Key.enter><Key.shift>Mc<Key.shift>Kenzie<Key.space><Key.shift>Adams
Screenshot: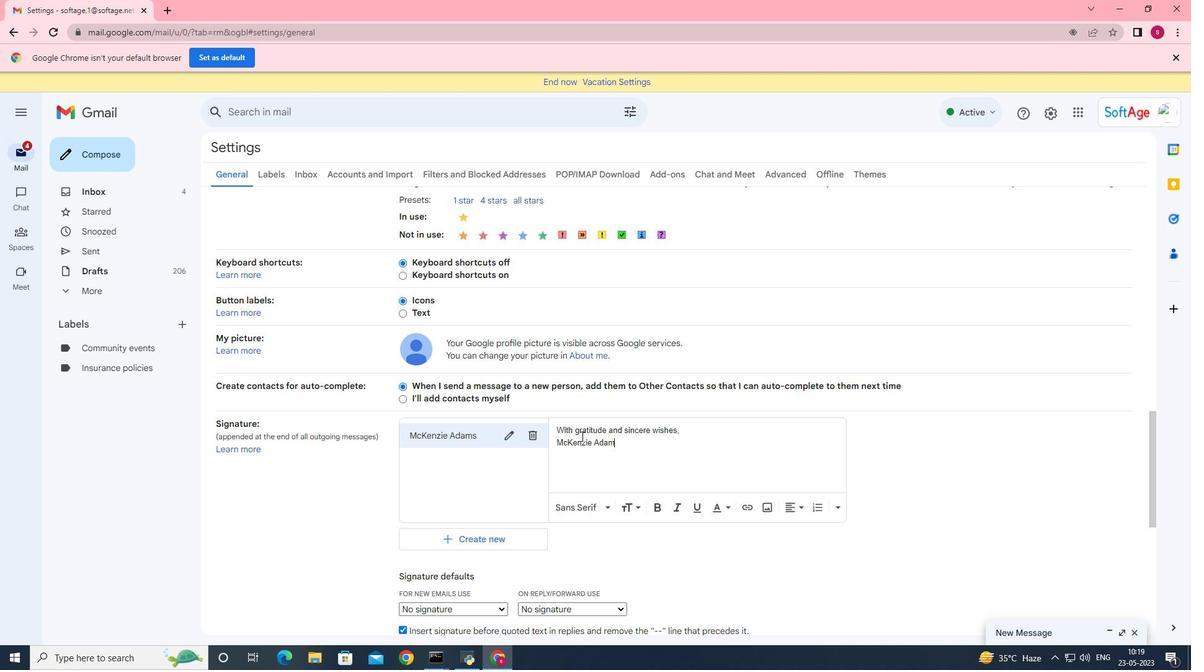 
Action: Mouse moved to (581, 499)
Screenshot: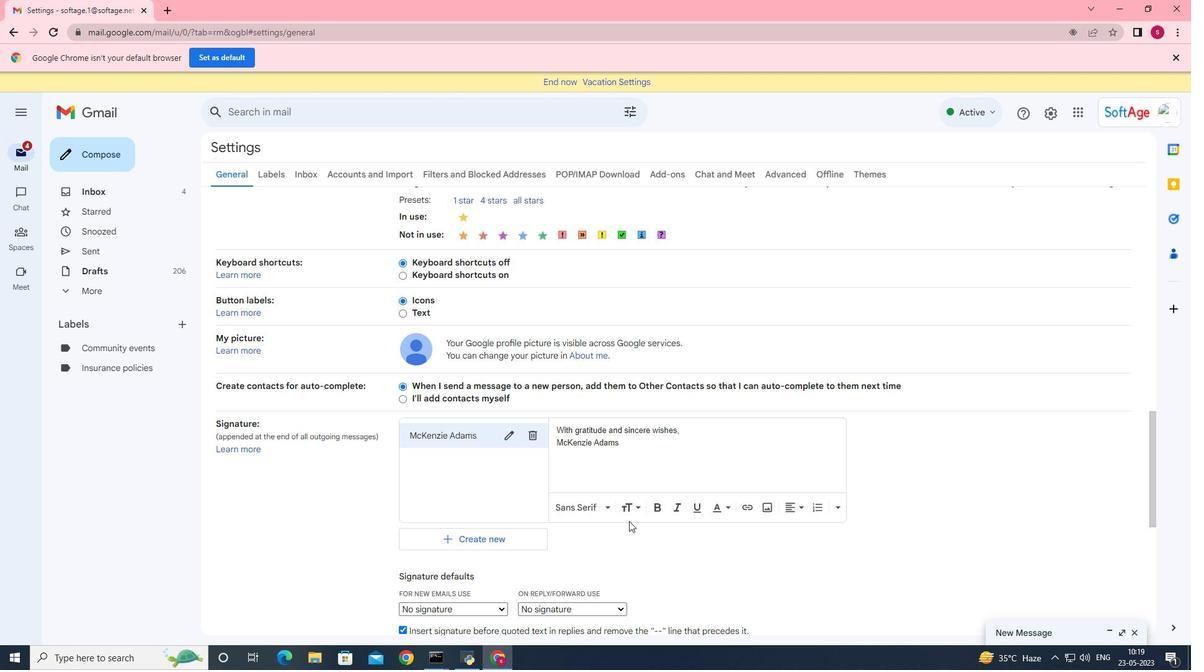 
Action: Mouse scrolled (581, 498) with delta (0, 0)
Screenshot: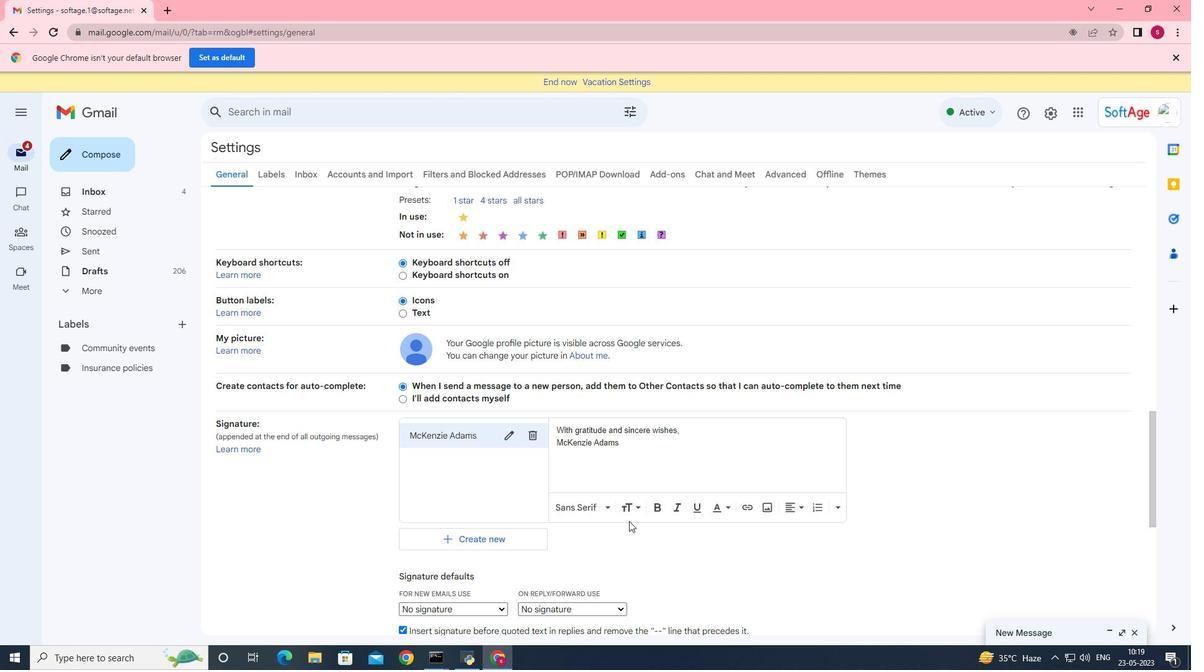 
Action: Mouse moved to (526, 503)
Screenshot: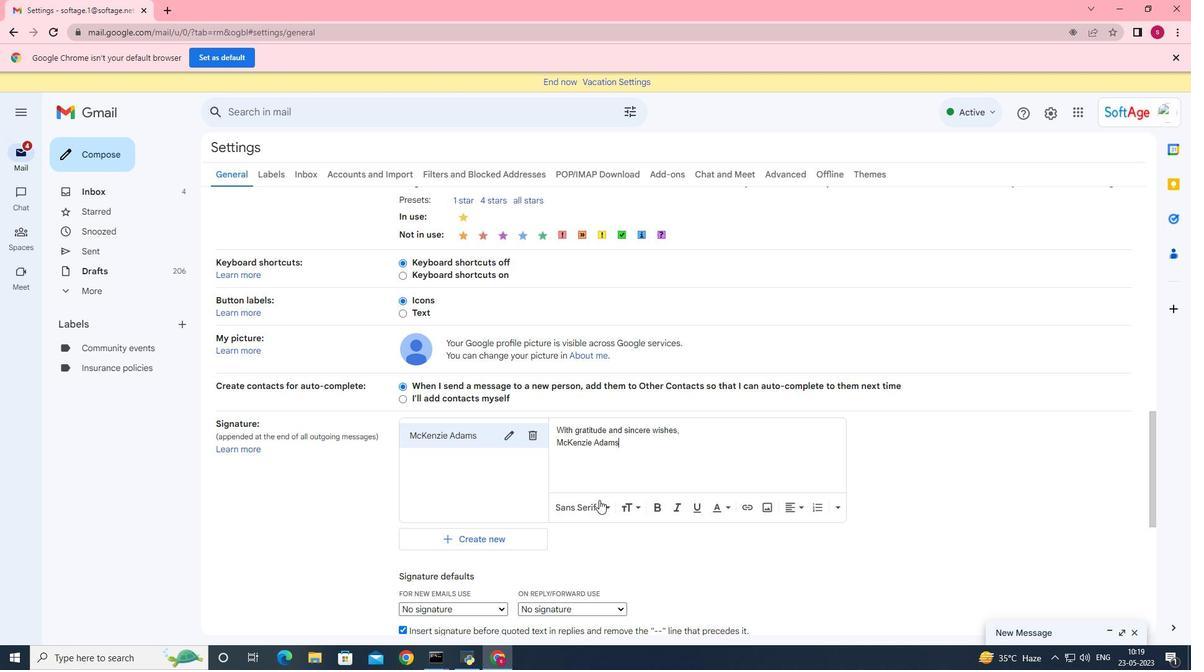 
Action: Mouse scrolled (526, 502) with delta (0, 0)
Screenshot: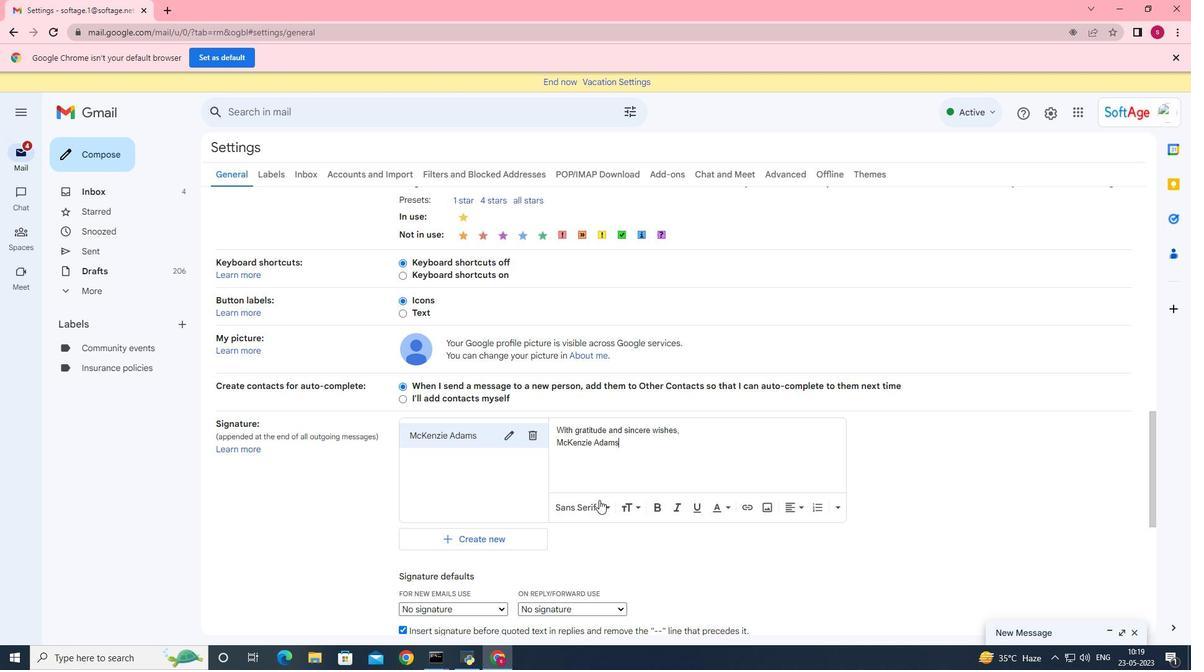 
Action: Mouse moved to (491, 512)
Screenshot: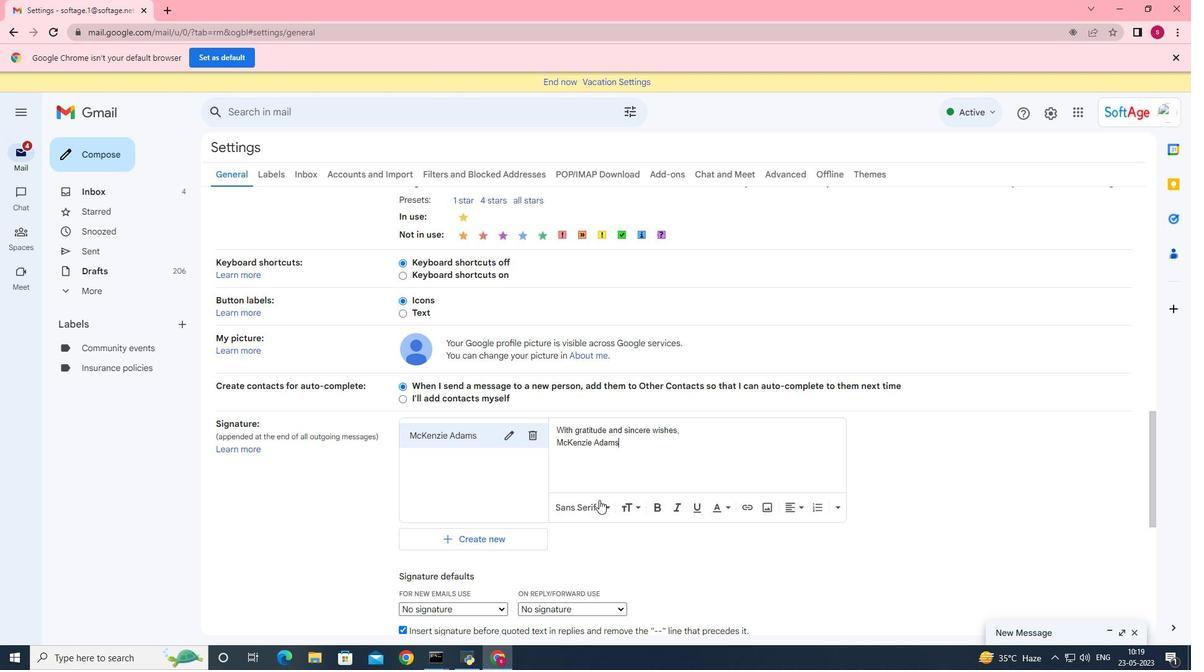 
Action: Mouse scrolled (491, 511) with delta (0, 0)
Screenshot: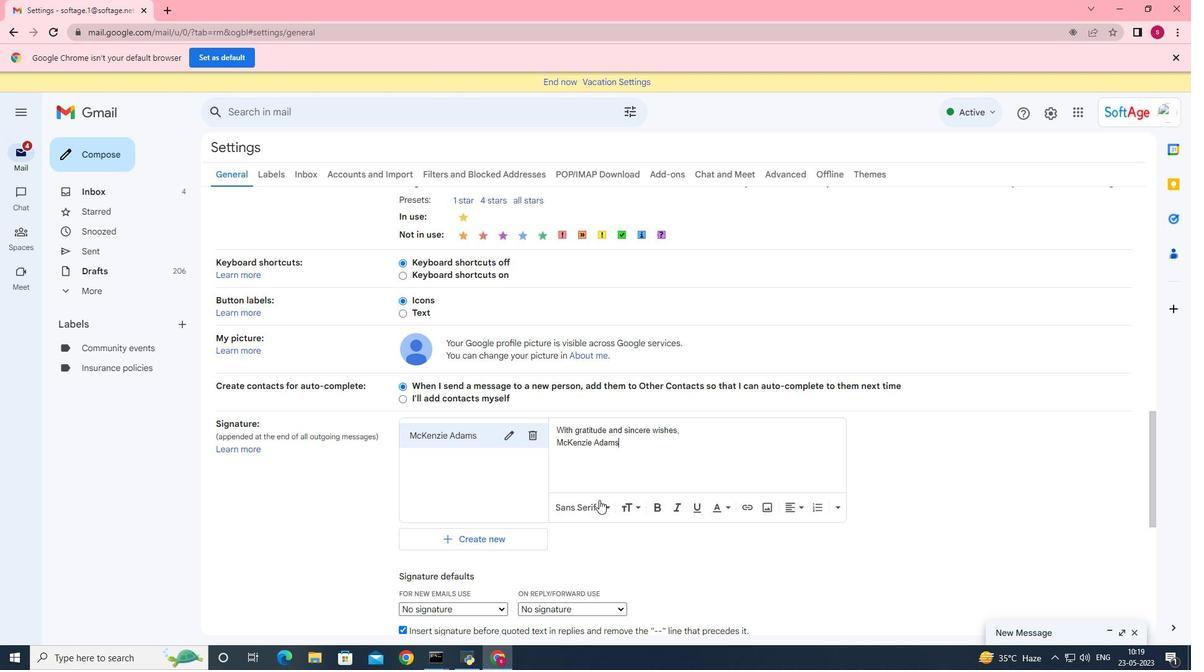 
Action: Mouse moved to (483, 425)
Screenshot: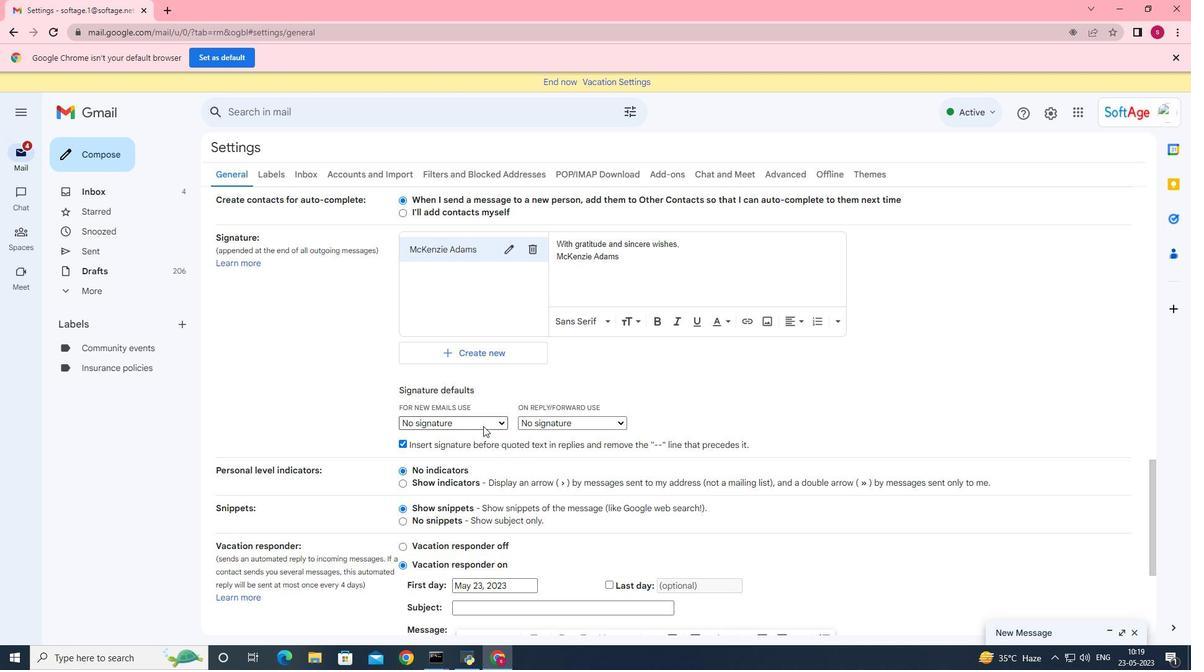 
Action: Mouse pressed left at (483, 425)
Screenshot: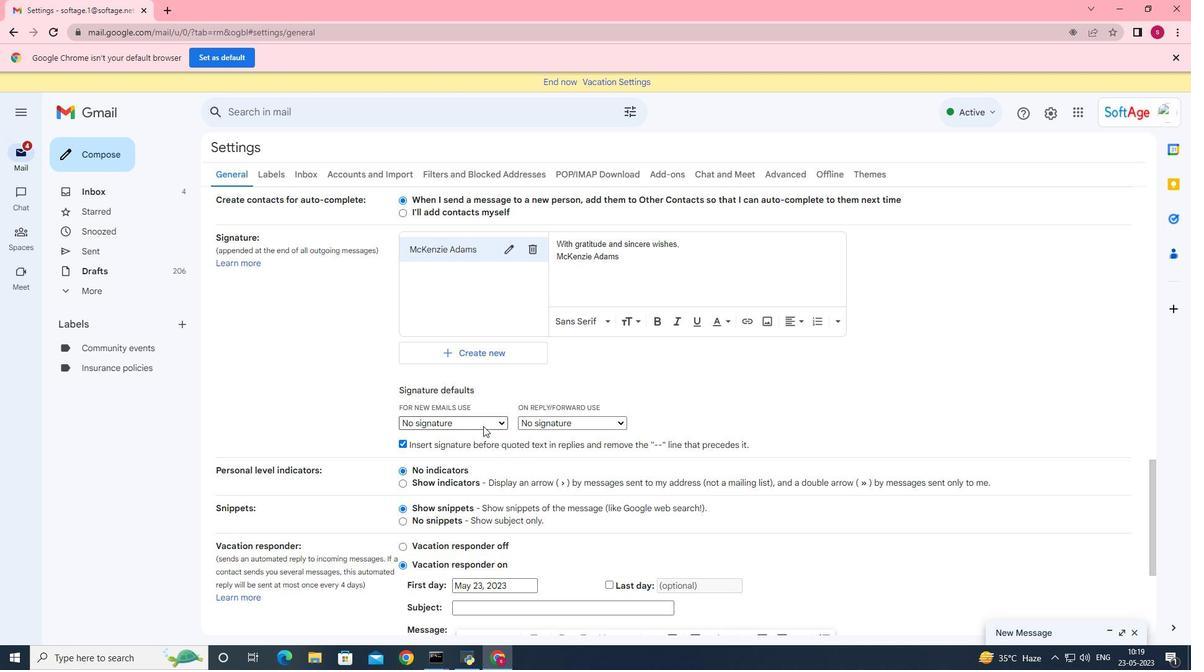 
Action: Mouse moved to (481, 444)
Screenshot: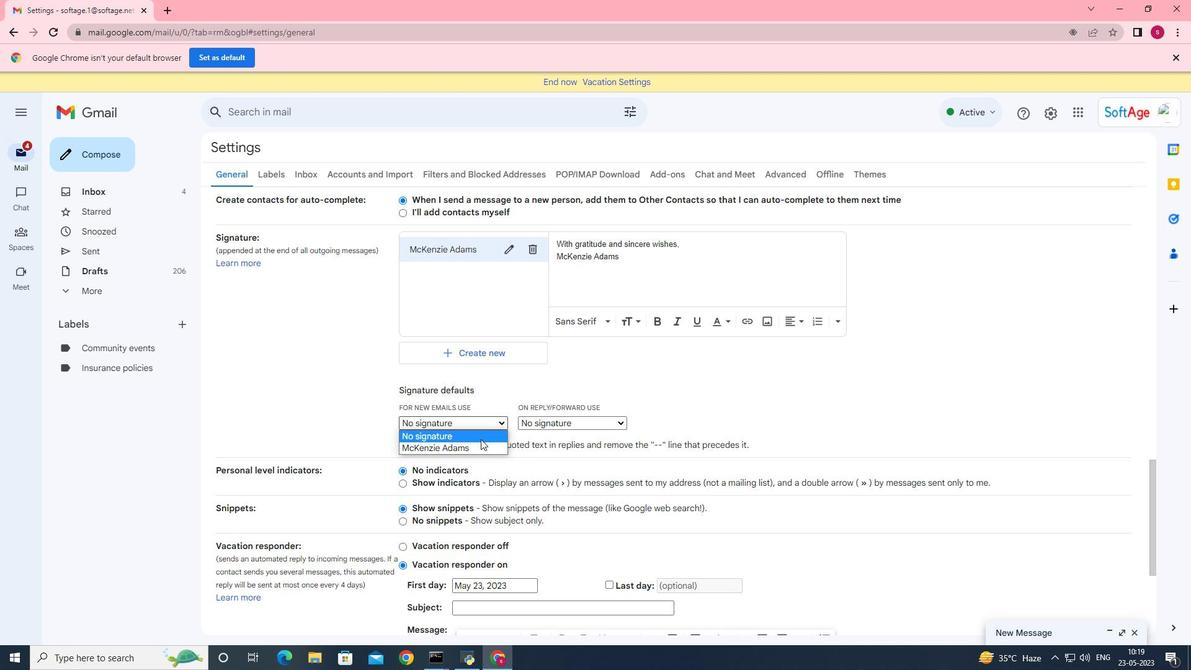 
Action: Mouse pressed left at (481, 444)
Screenshot: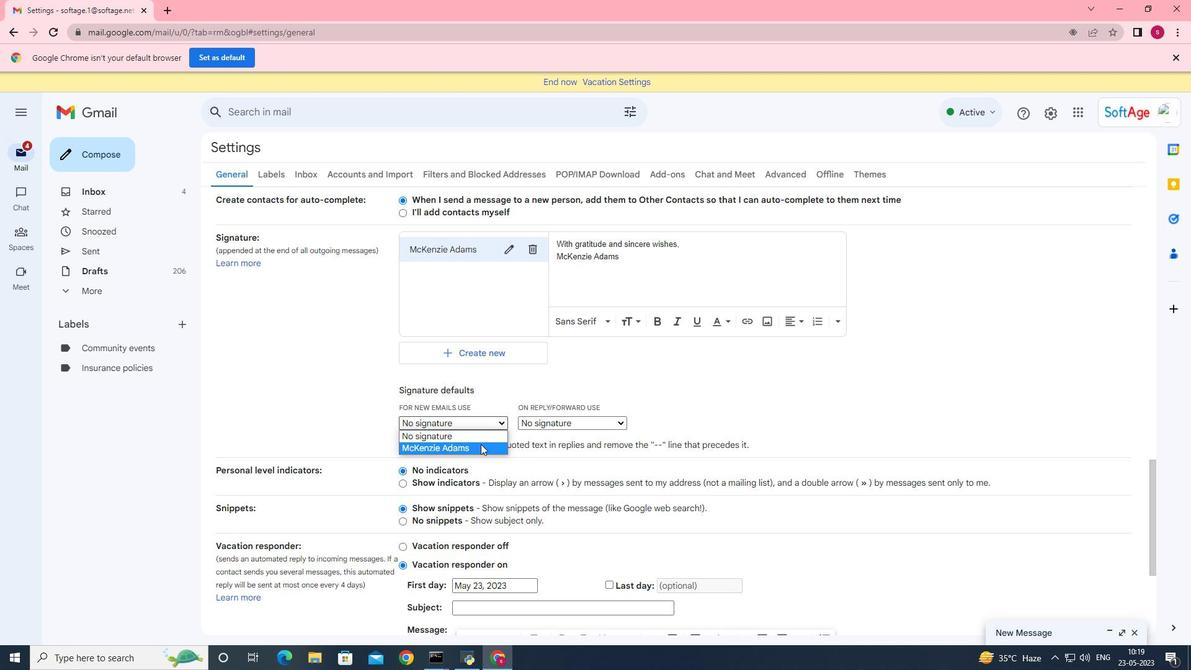 
Action: Mouse moved to (571, 419)
Screenshot: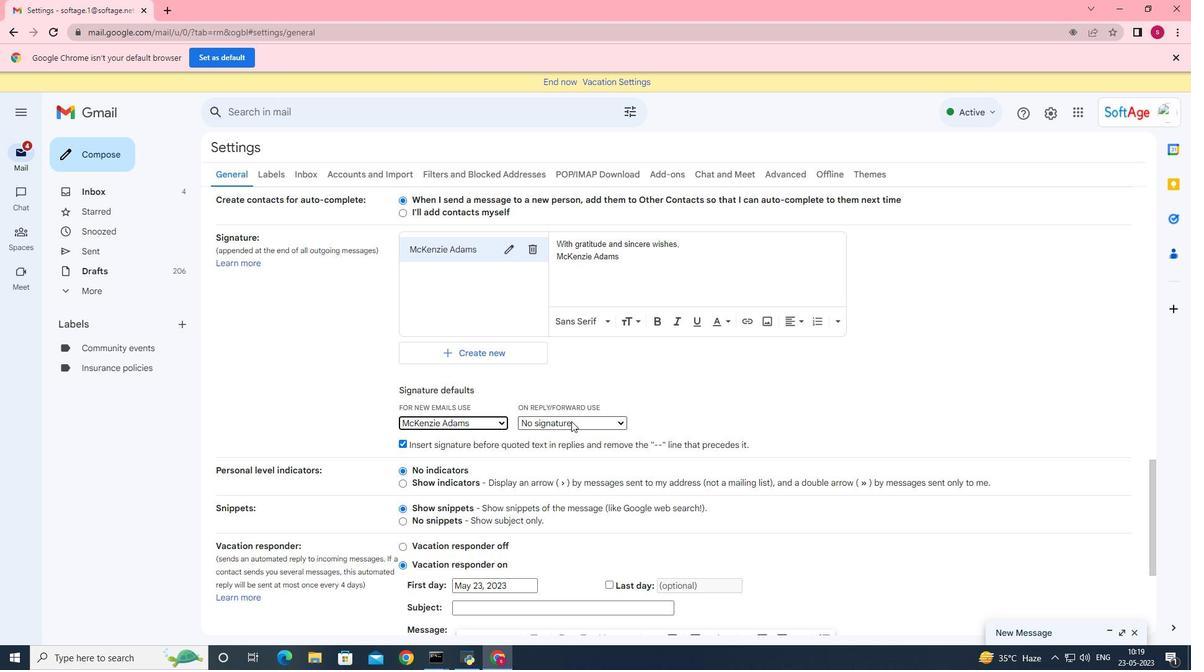 
Action: Mouse pressed left at (571, 419)
Screenshot: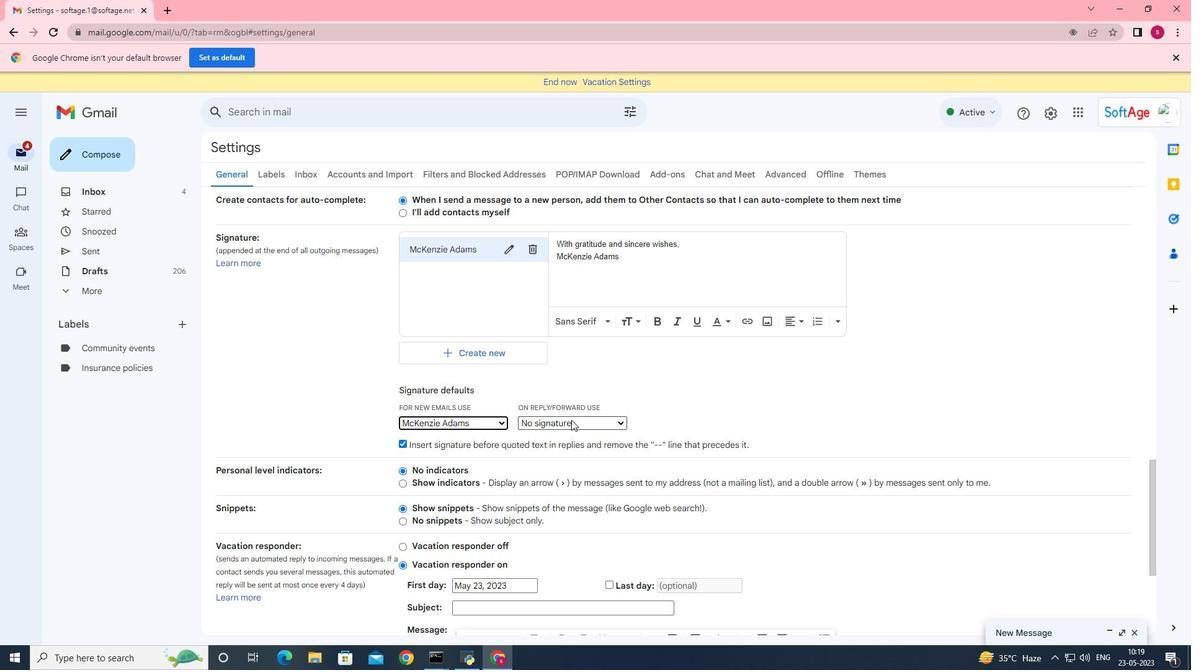 
Action: Mouse moved to (564, 449)
Screenshot: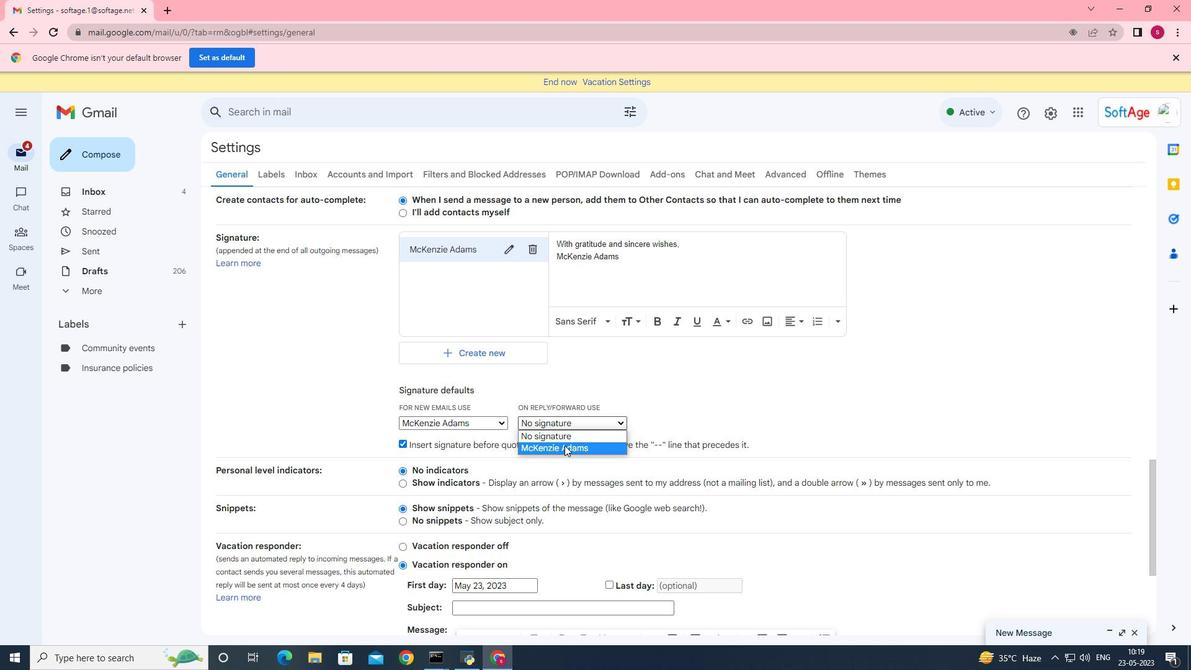 
Action: Mouse pressed left at (564, 449)
Screenshot: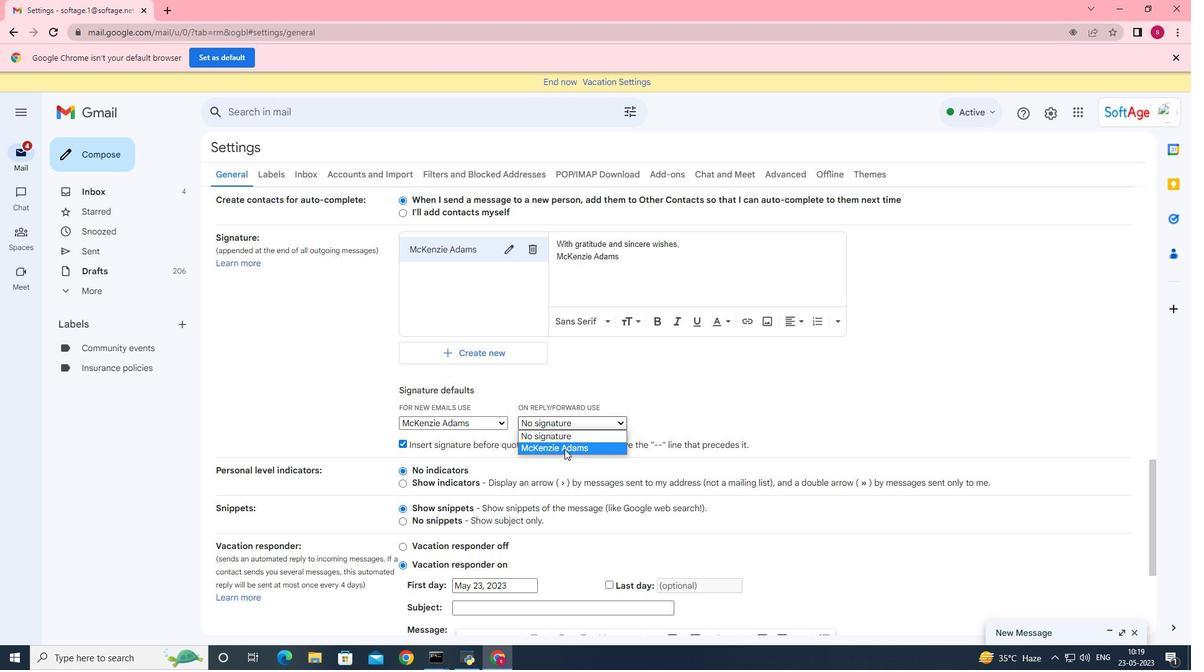 
Action: Mouse scrolled (564, 448) with delta (0, 0)
Screenshot: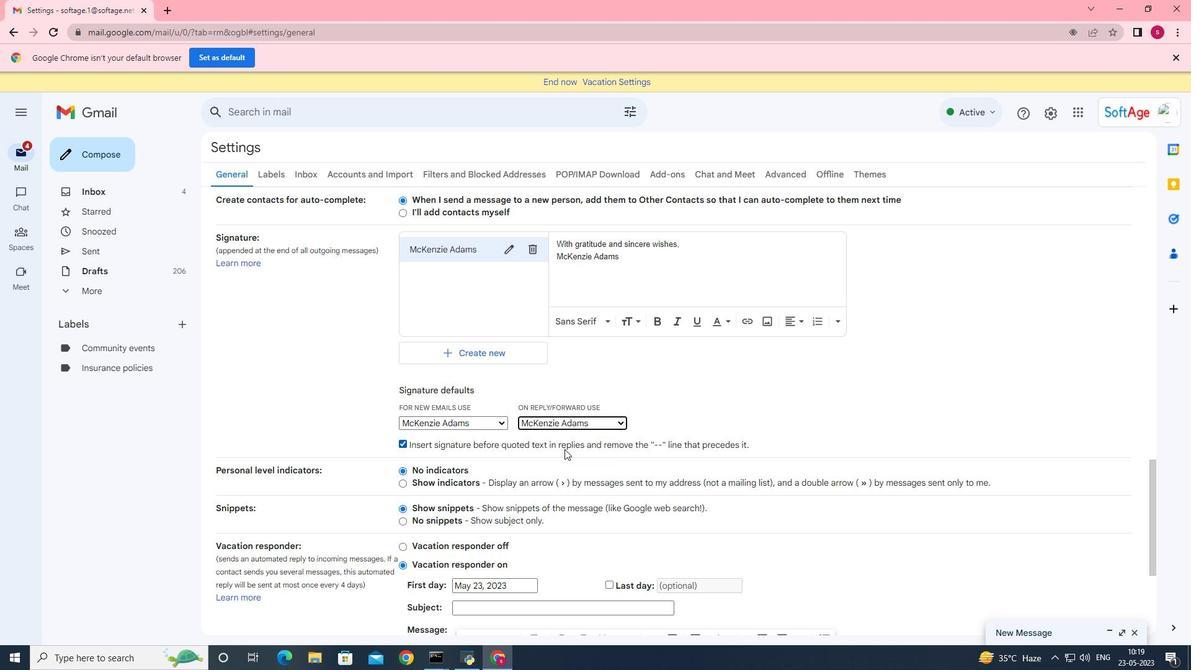 
Action: Mouse moved to (564, 461)
Screenshot: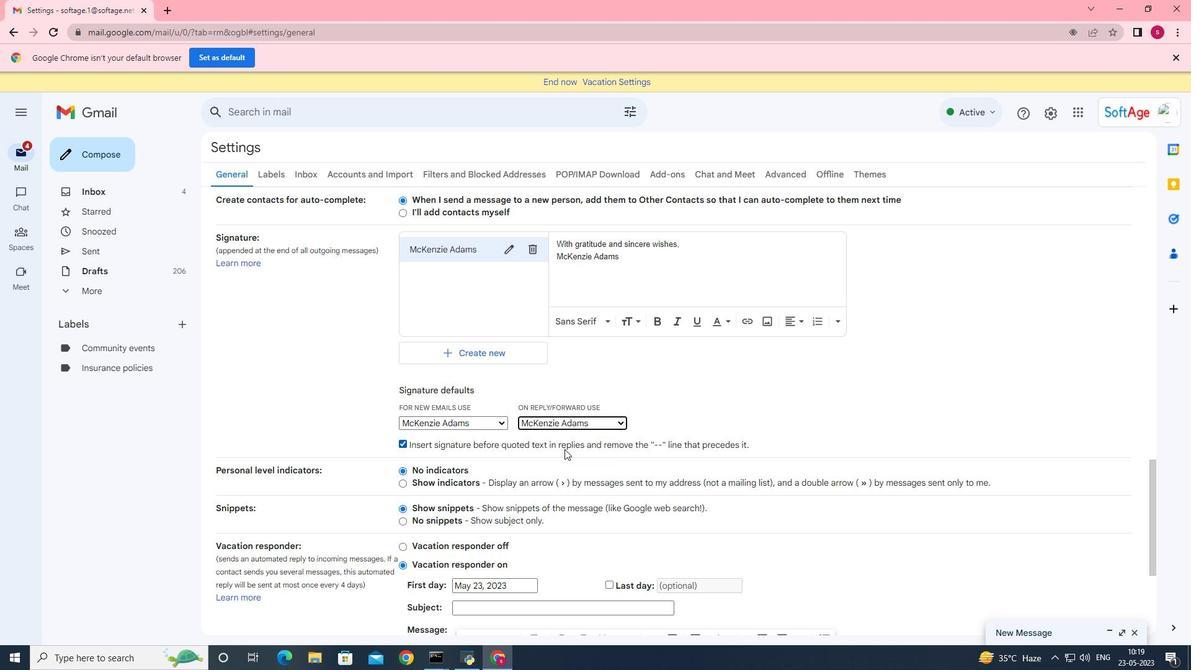 
Action: Mouse scrolled (564, 460) with delta (0, 0)
Screenshot: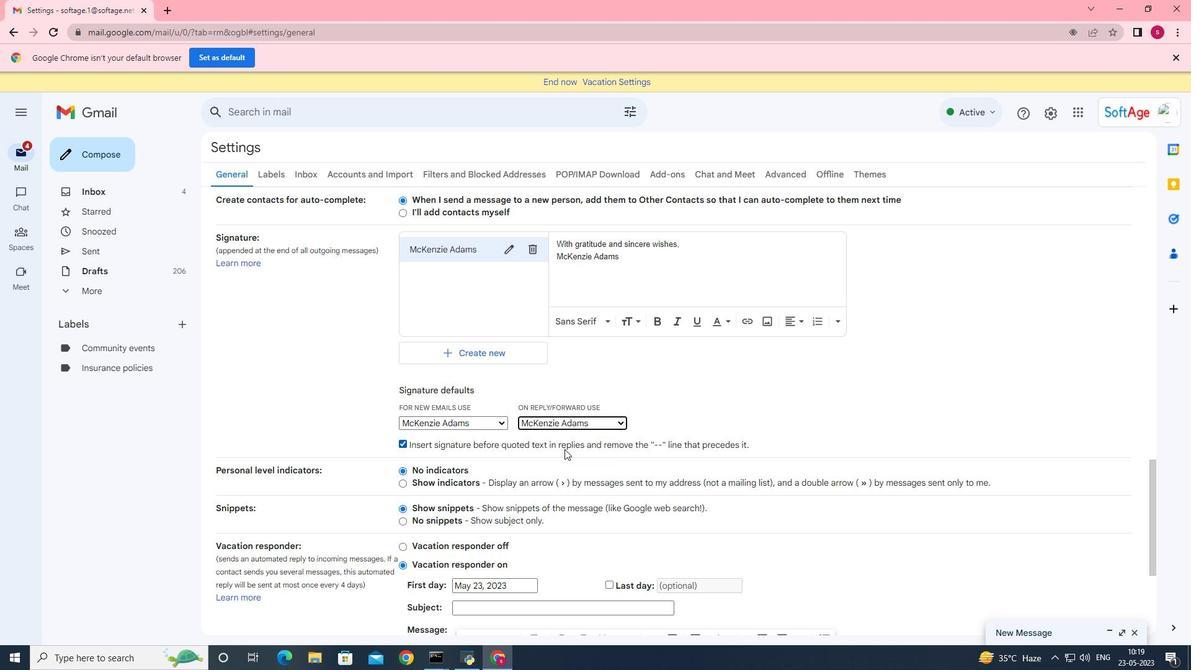 
Action: Mouse moved to (561, 495)
Screenshot: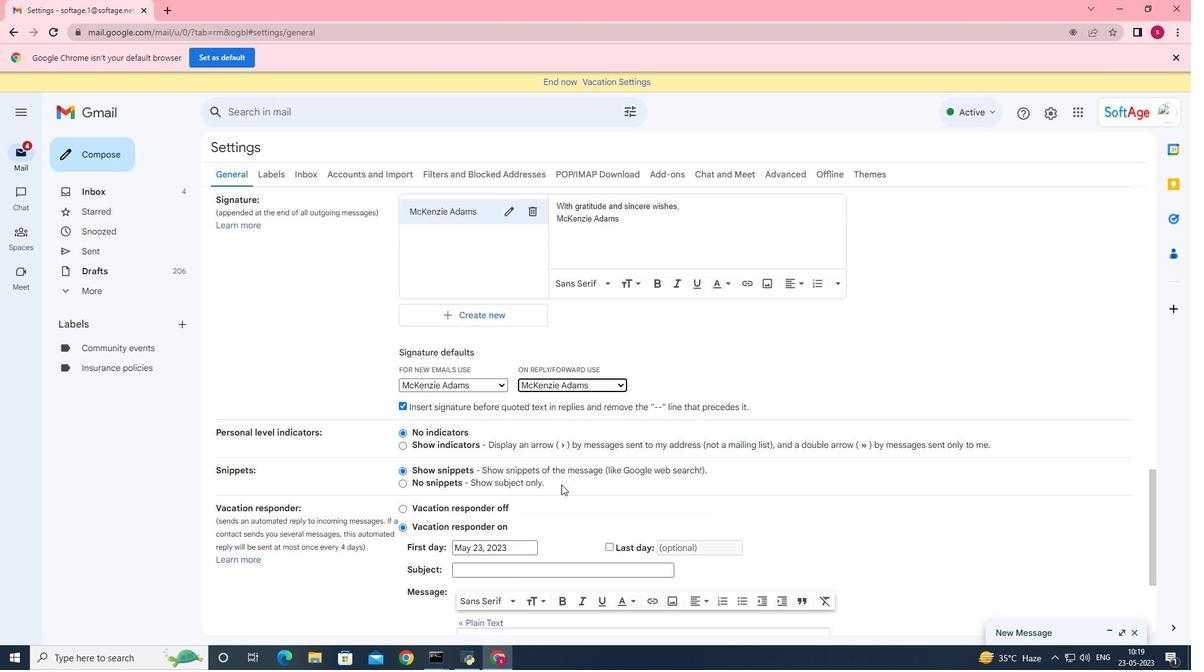 
Action: Mouse scrolled (561, 494) with delta (0, 0)
Screenshot: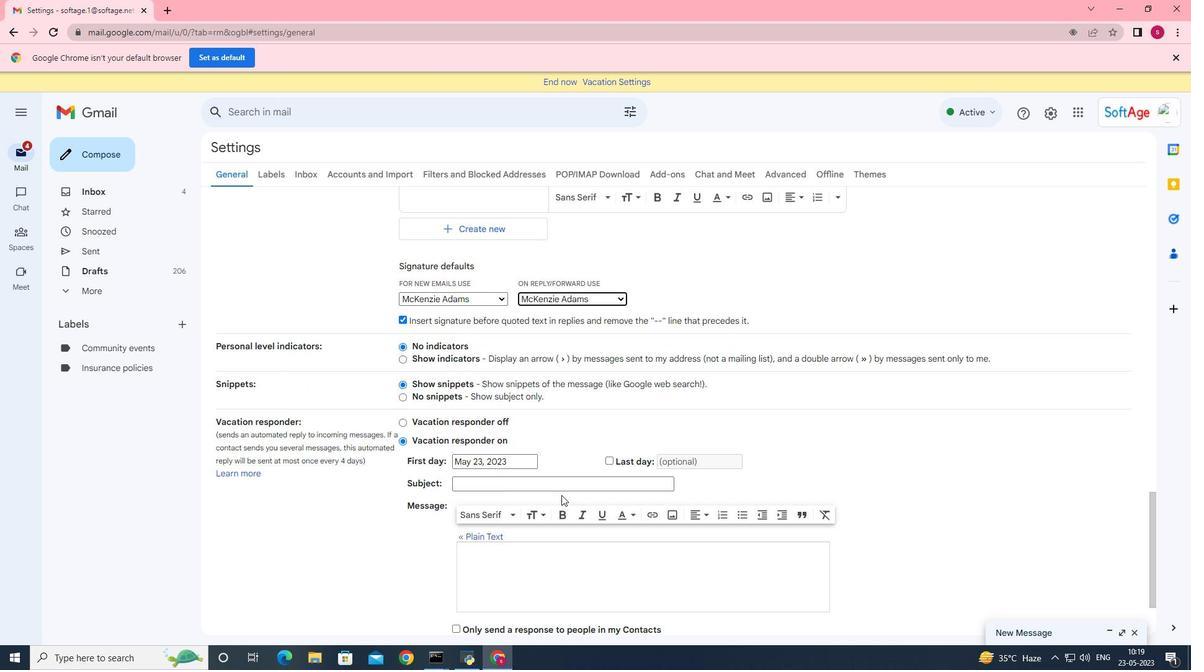 
Action: Mouse scrolled (561, 494) with delta (0, 0)
Screenshot: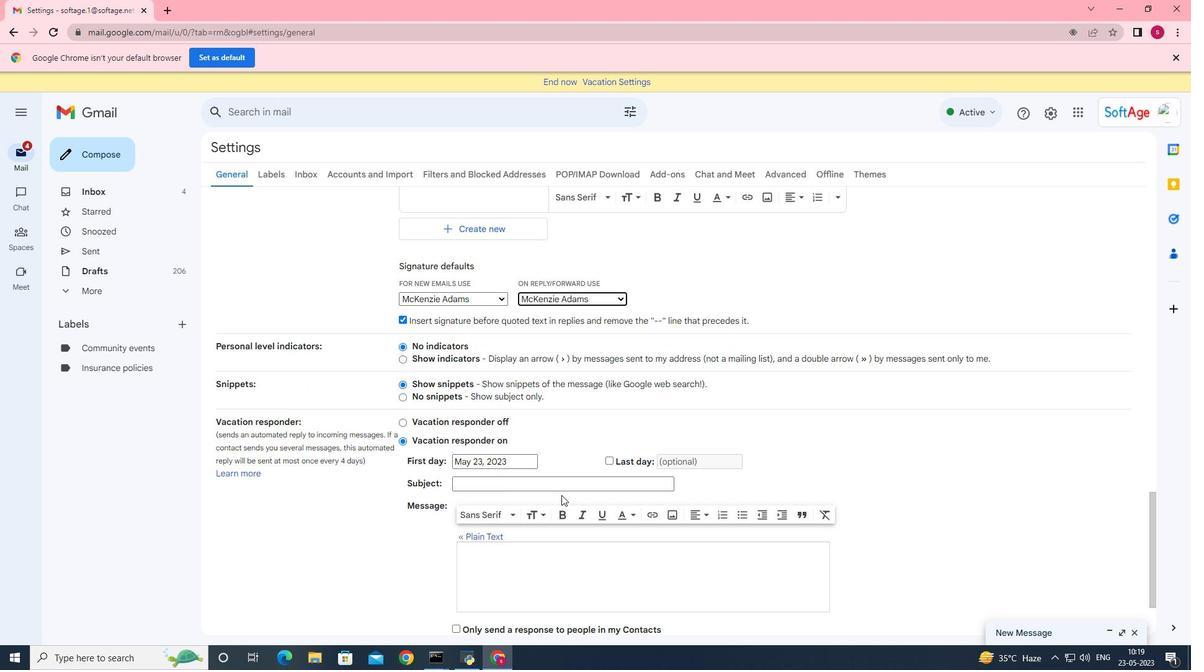 
Action: Mouse moved to (659, 569)
Screenshot: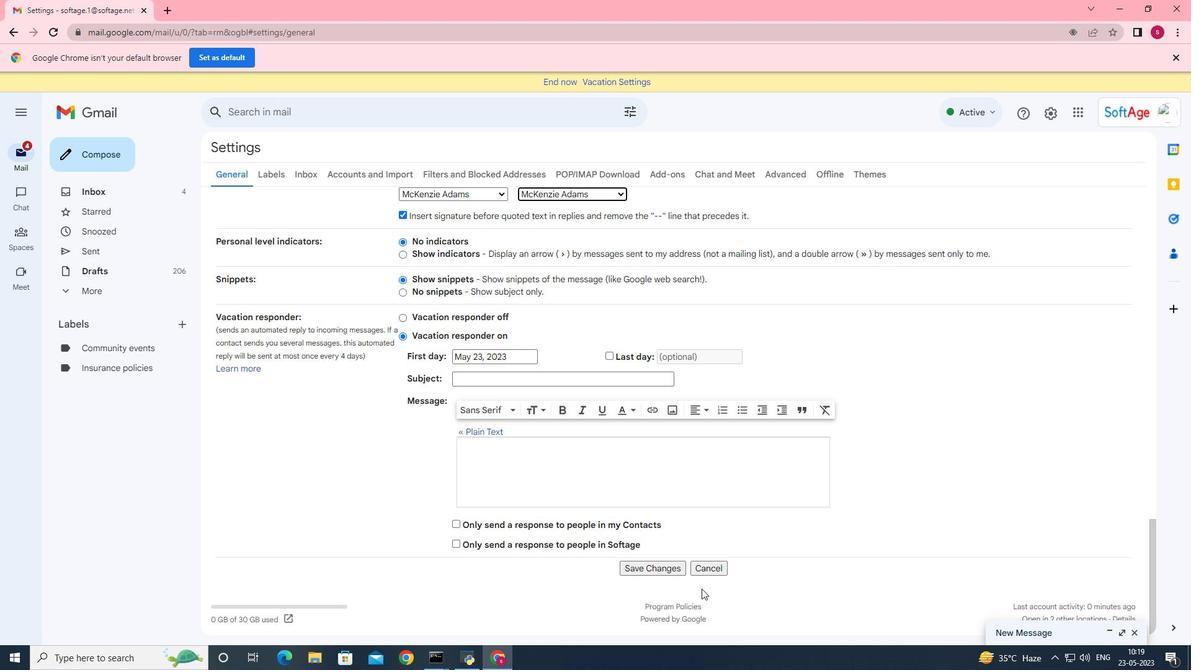 
Action: Mouse pressed left at (659, 569)
Screenshot: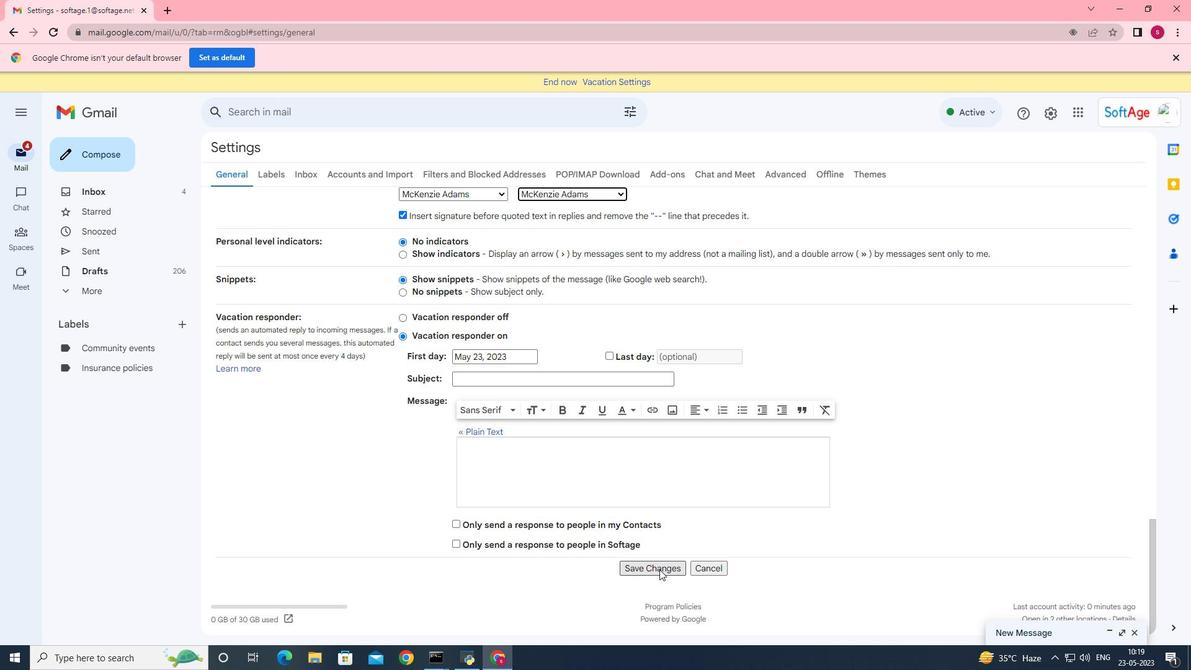 
Action: Mouse moved to (106, 155)
Screenshot: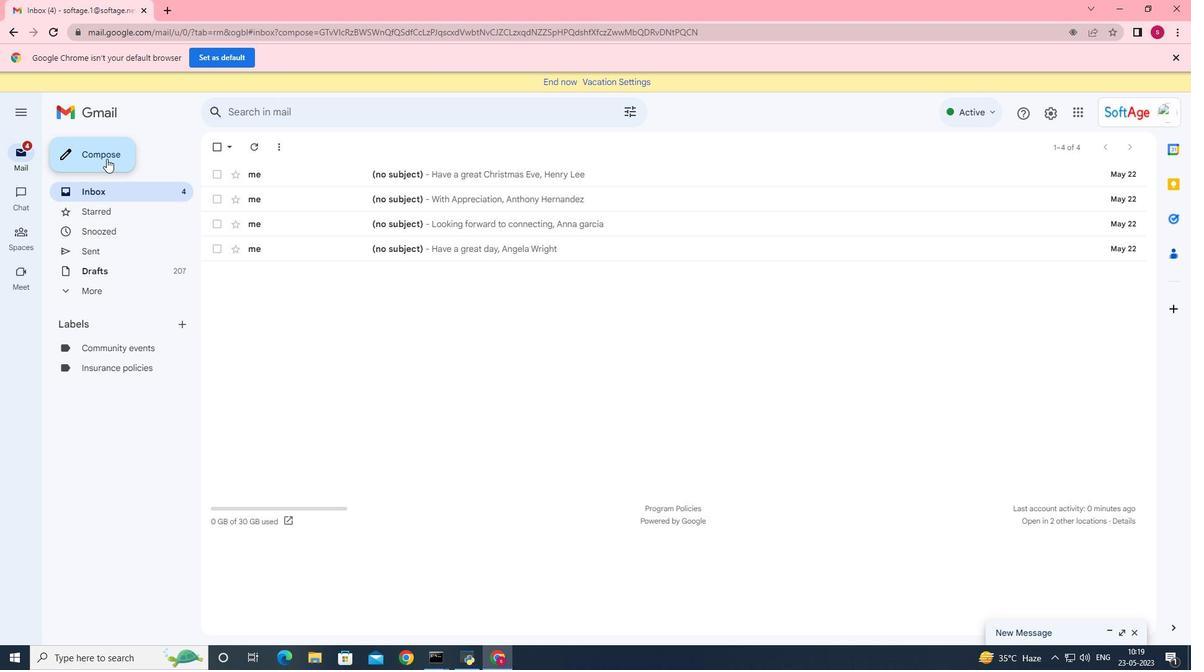 
Action: Mouse pressed left at (106, 155)
Screenshot: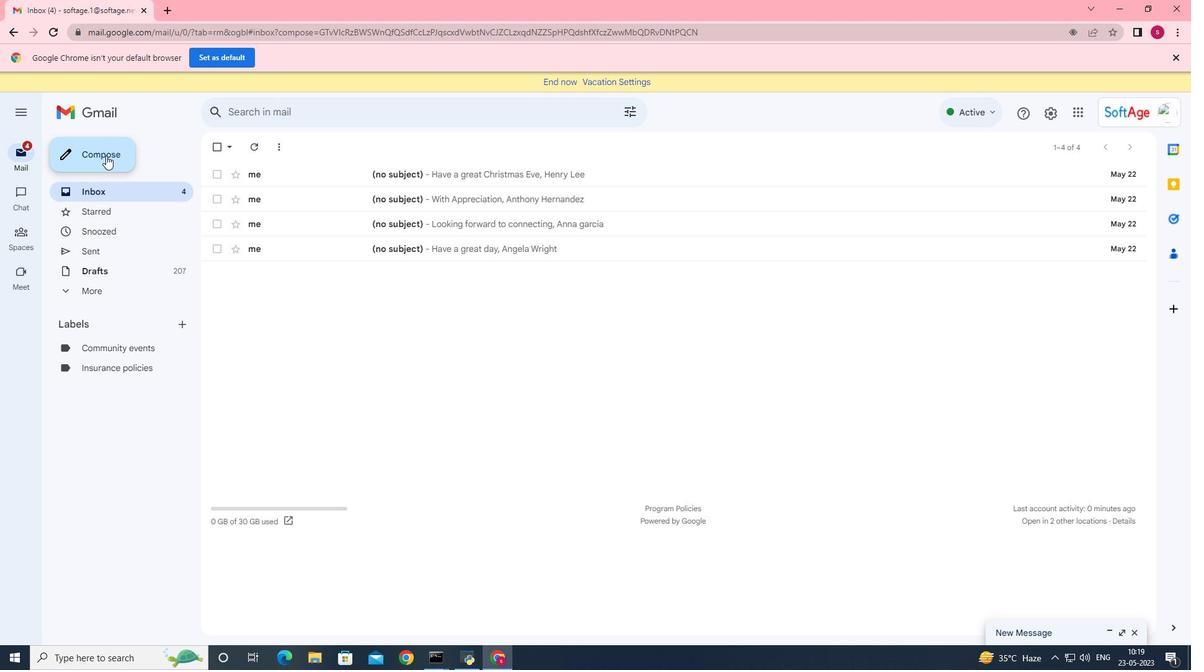 
Action: Mouse moved to (713, 304)
Screenshot: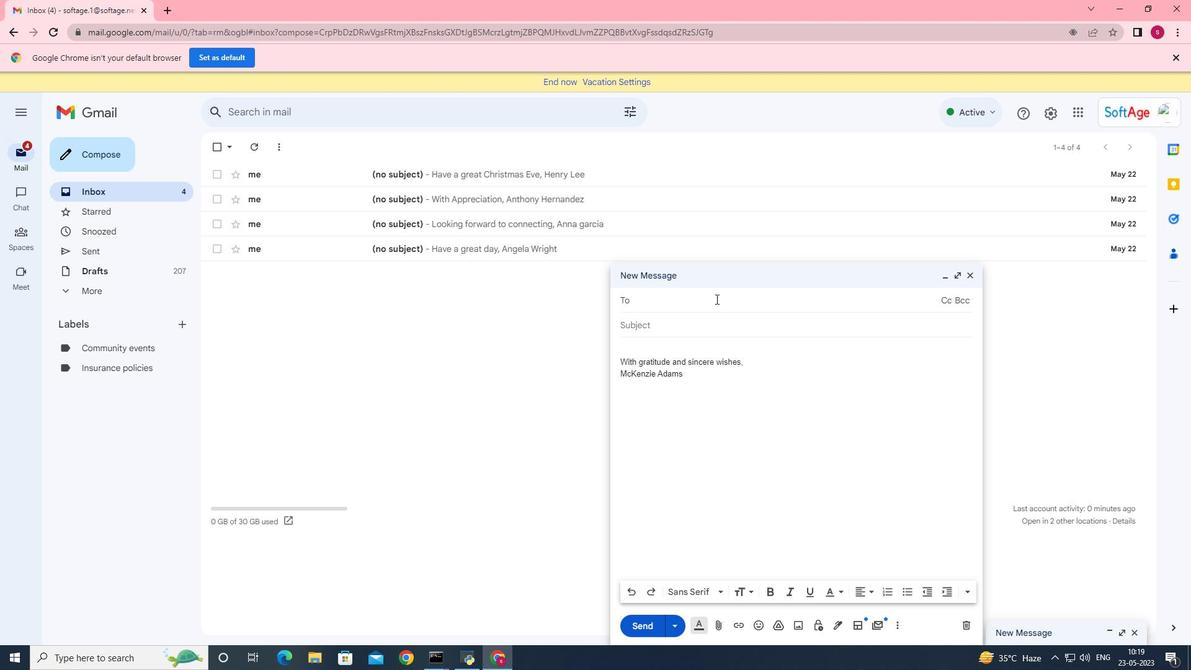 
Action: Key pressed softage.3<Key.shift>@softage.net
Screenshot: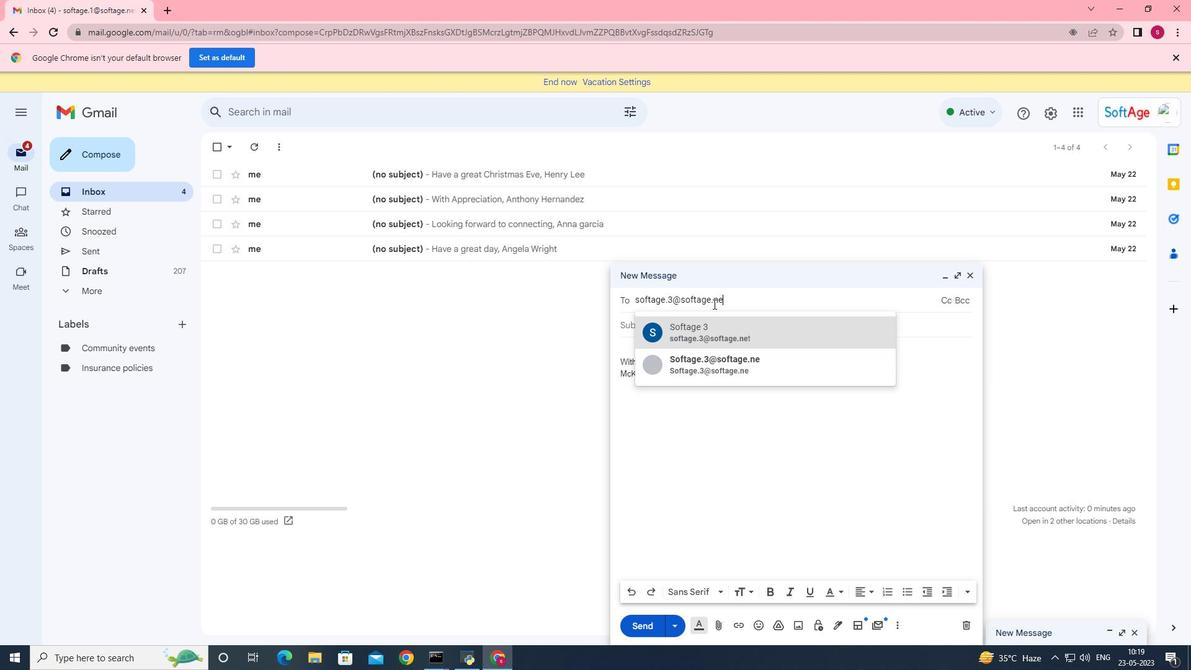 
Action: Mouse moved to (734, 330)
Screenshot: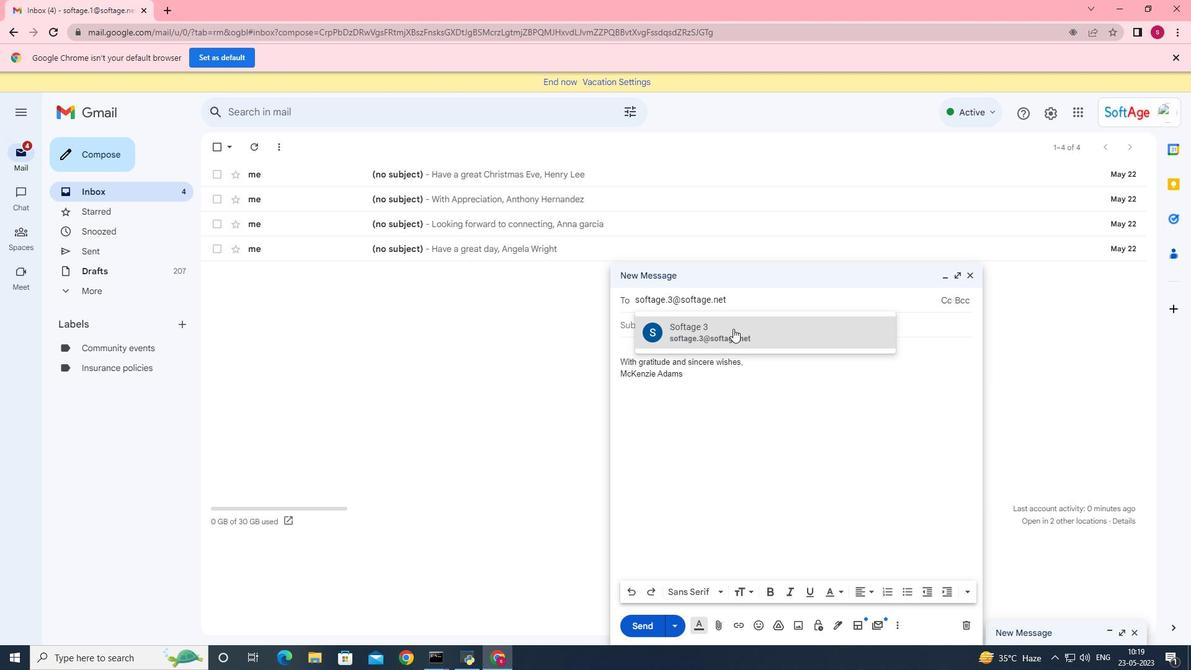 
Action: Mouse pressed left at (734, 330)
Screenshot: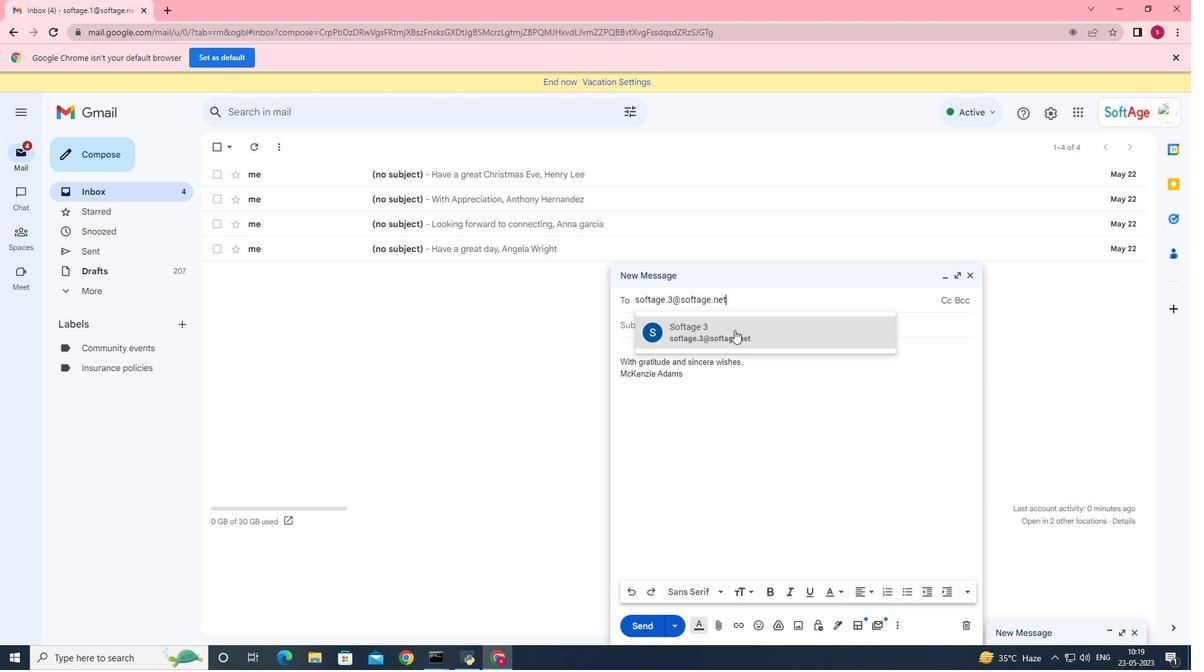 
Action: Mouse moved to (901, 626)
Screenshot: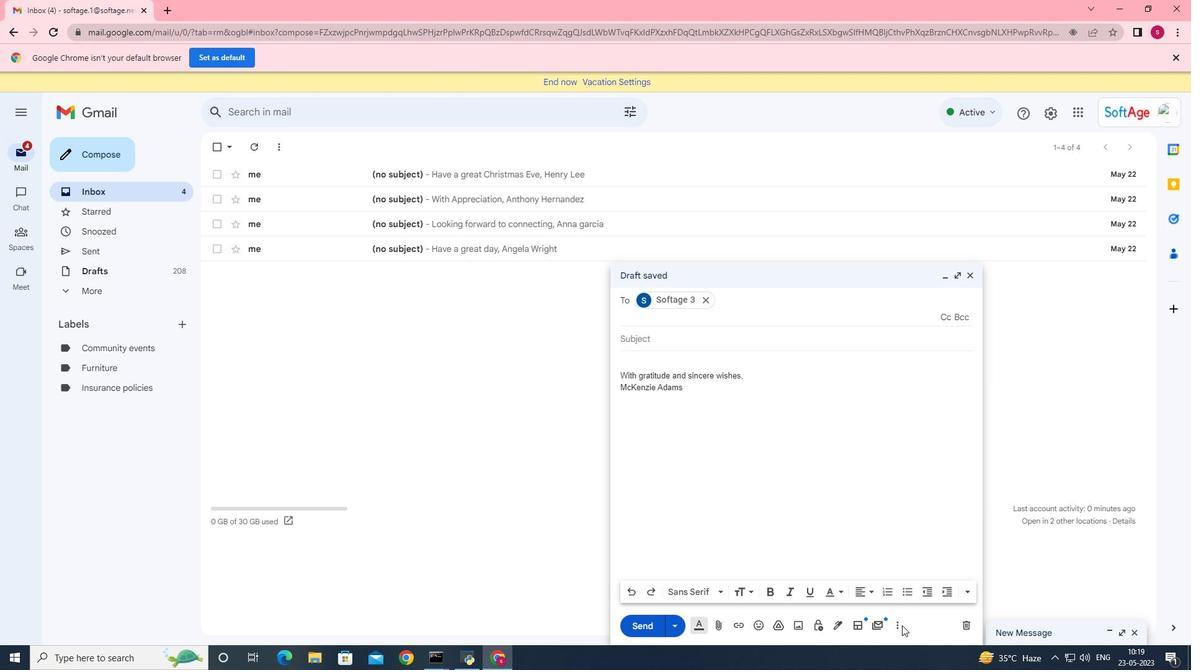 
Action: Mouse pressed left at (901, 626)
Screenshot: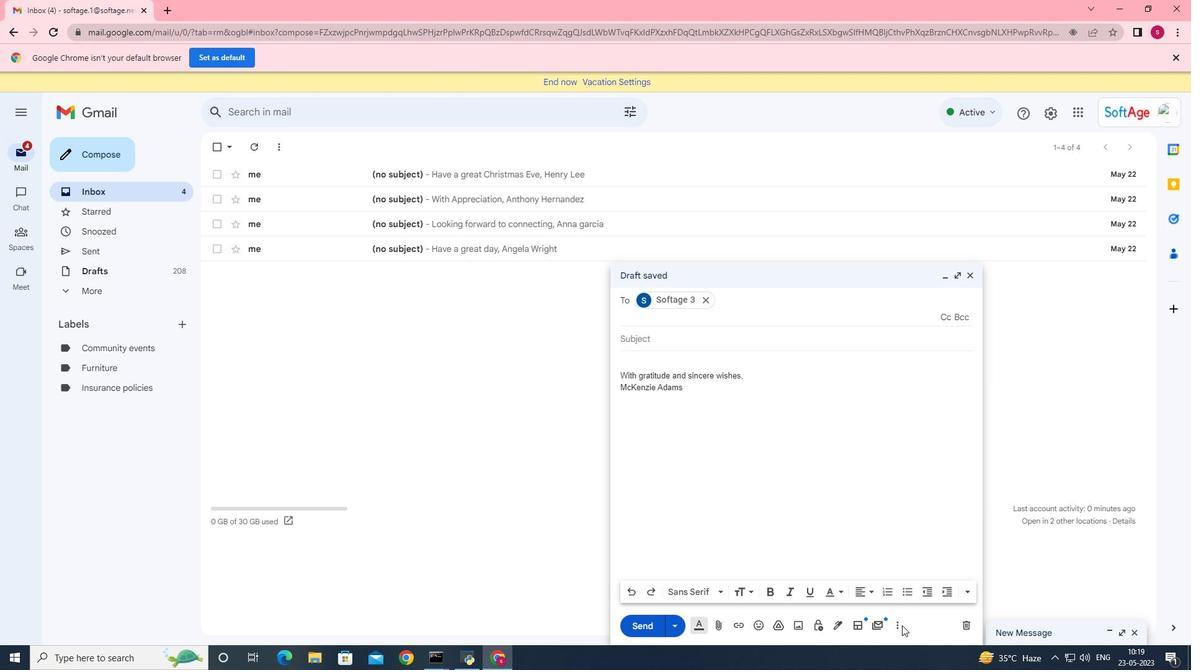 
Action: Mouse moved to (897, 623)
Screenshot: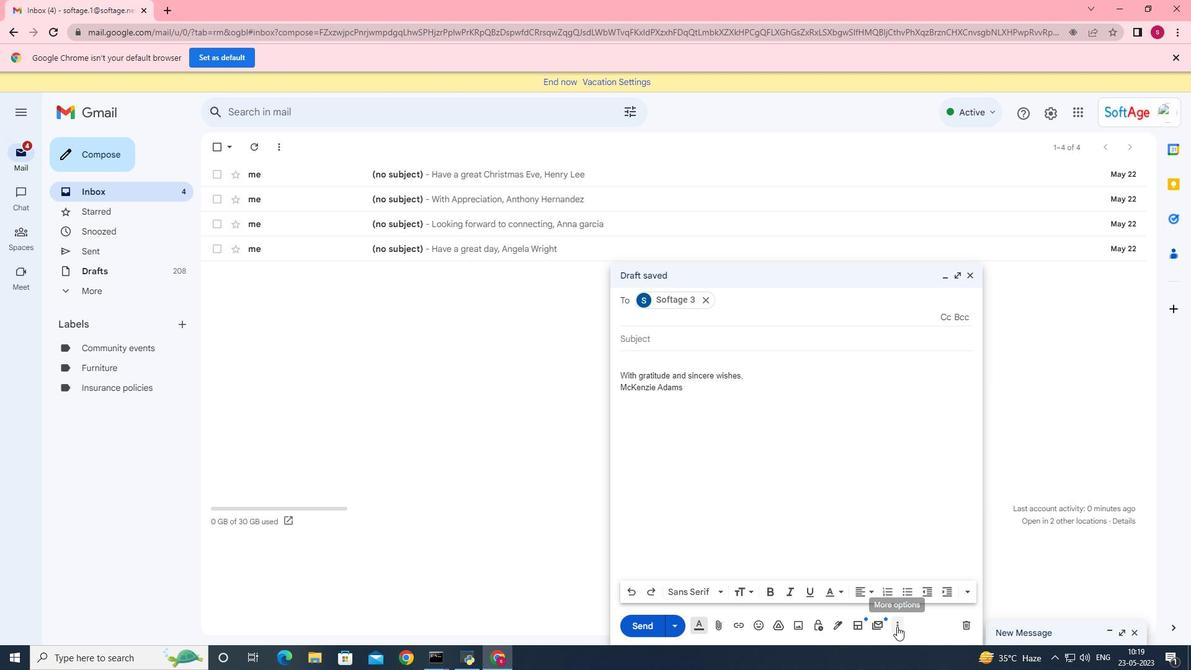 
Action: Mouse pressed left at (897, 623)
Screenshot: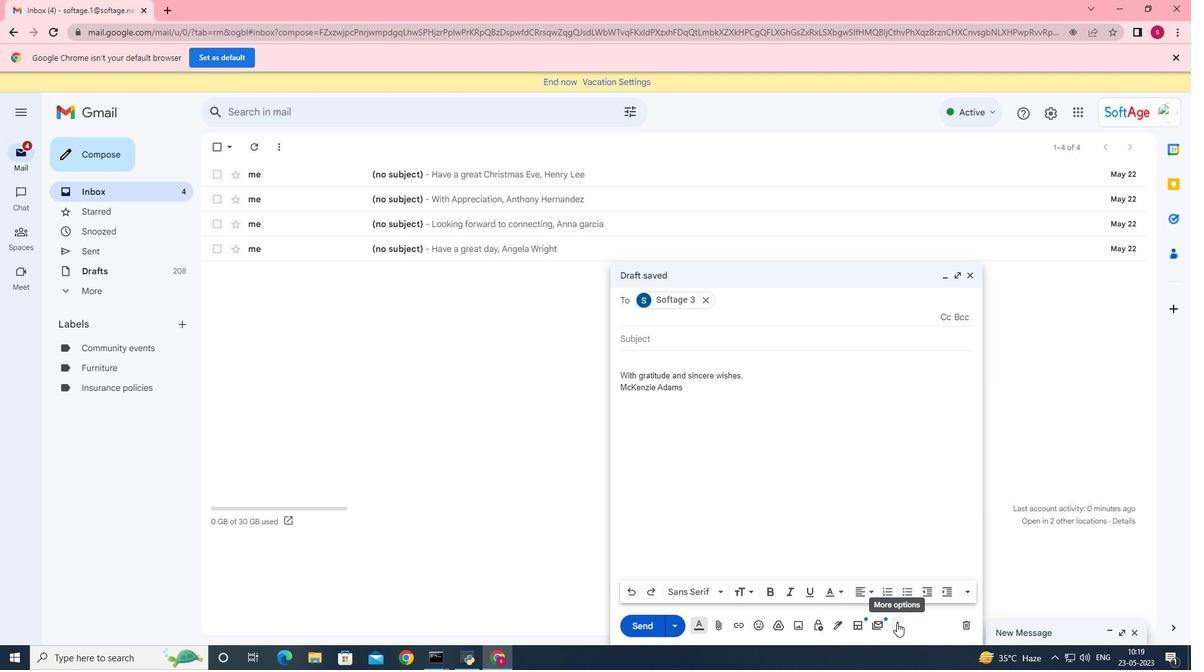 
Action: Mouse moved to (933, 504)
Screenshot: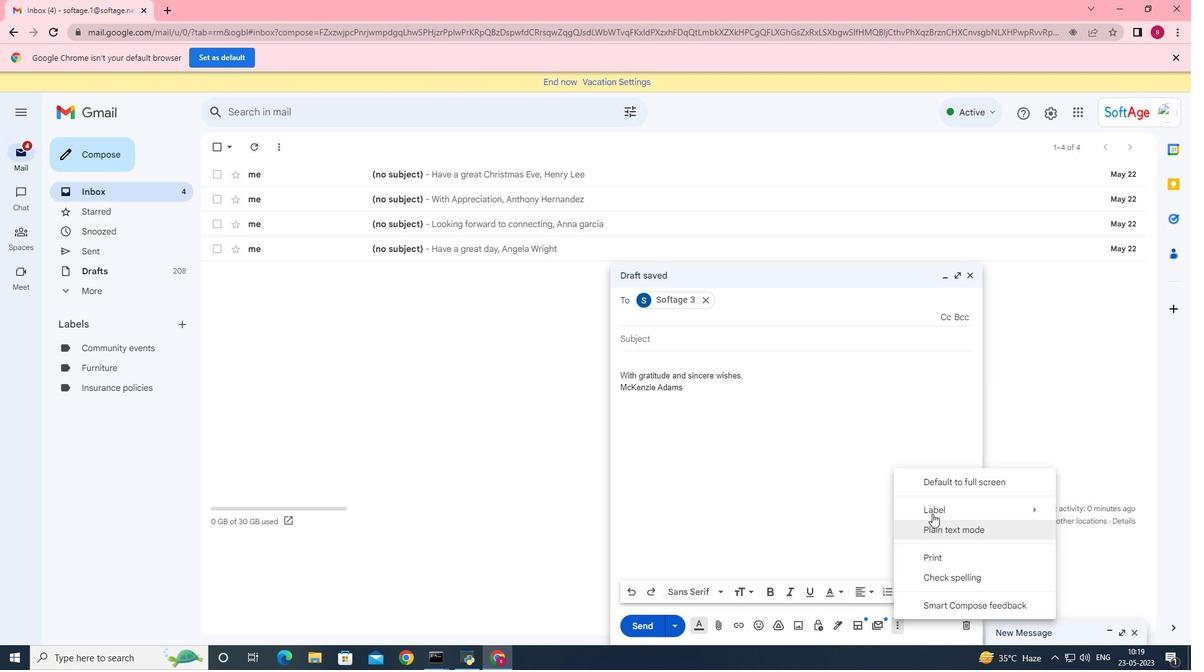 
Action: Mouse pressed left at (933, 504)
Screenshot: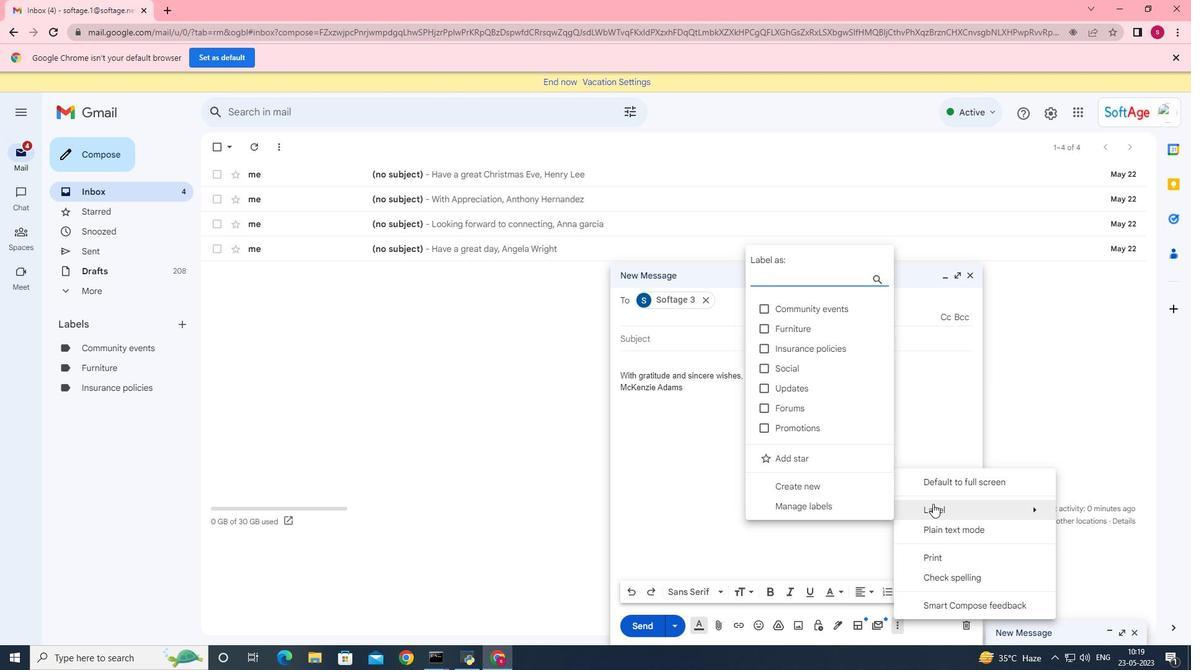 
Action: Mouse moved to (844, 484)
Screenshot: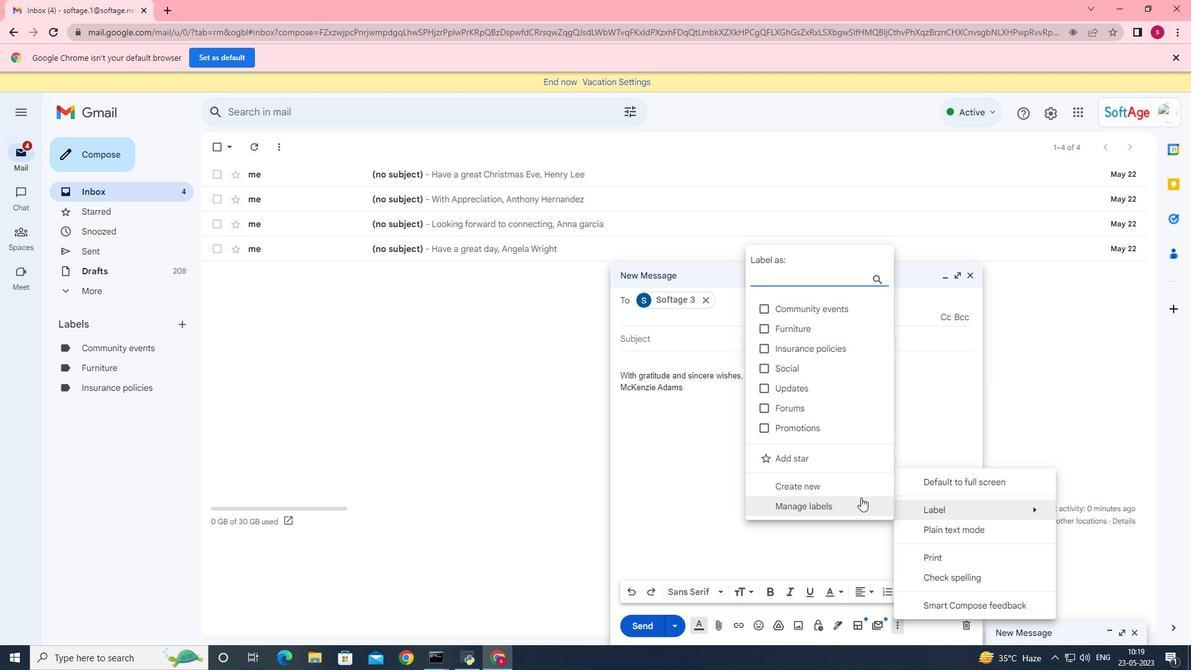 
Action: Mouse pressed left at (844, 484)
Screenshot: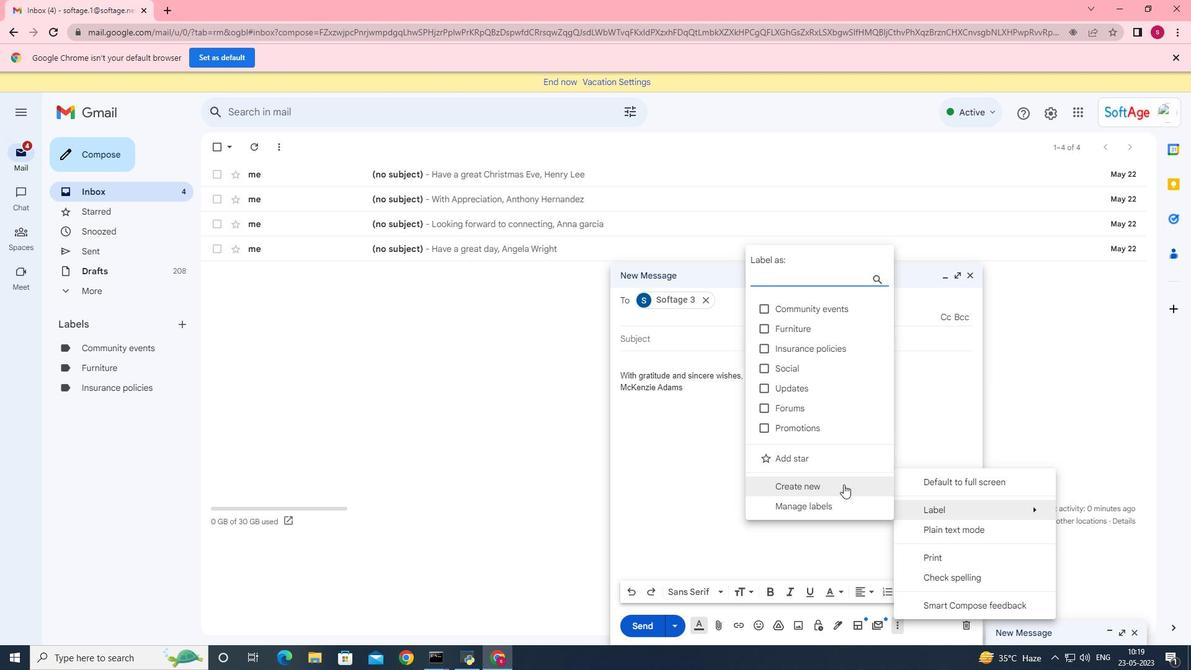 
Action: Mouse moved to (525, 339)
Screenshot: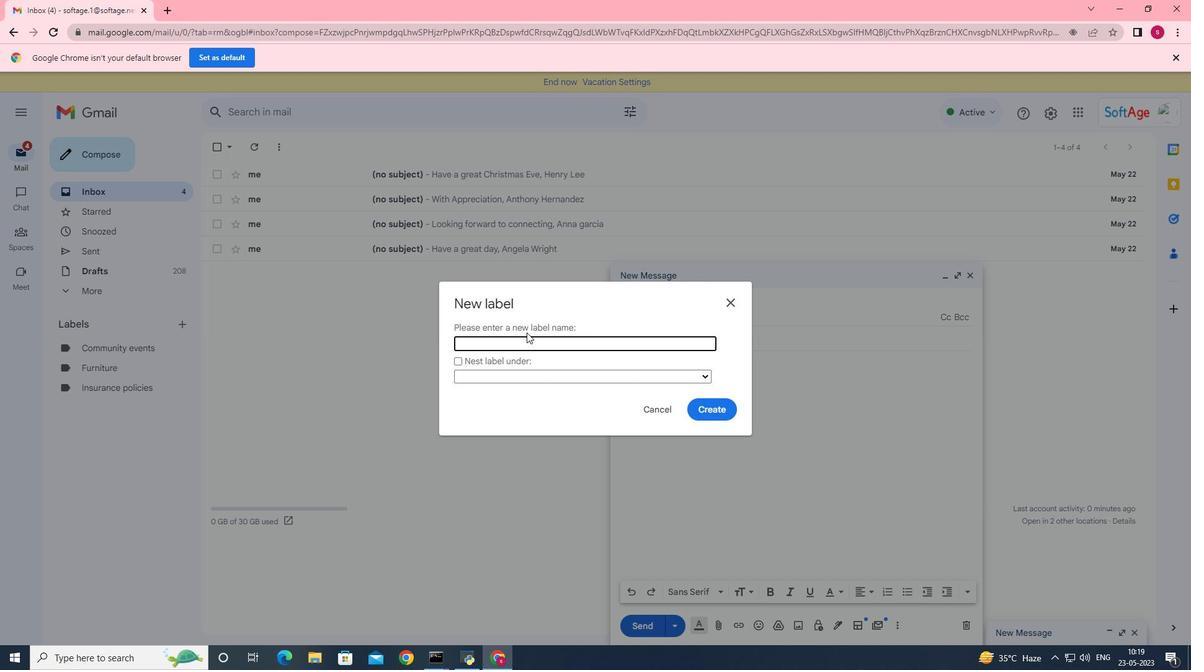 
Action: Mouse pressed left at (525, 339)
Screenshot: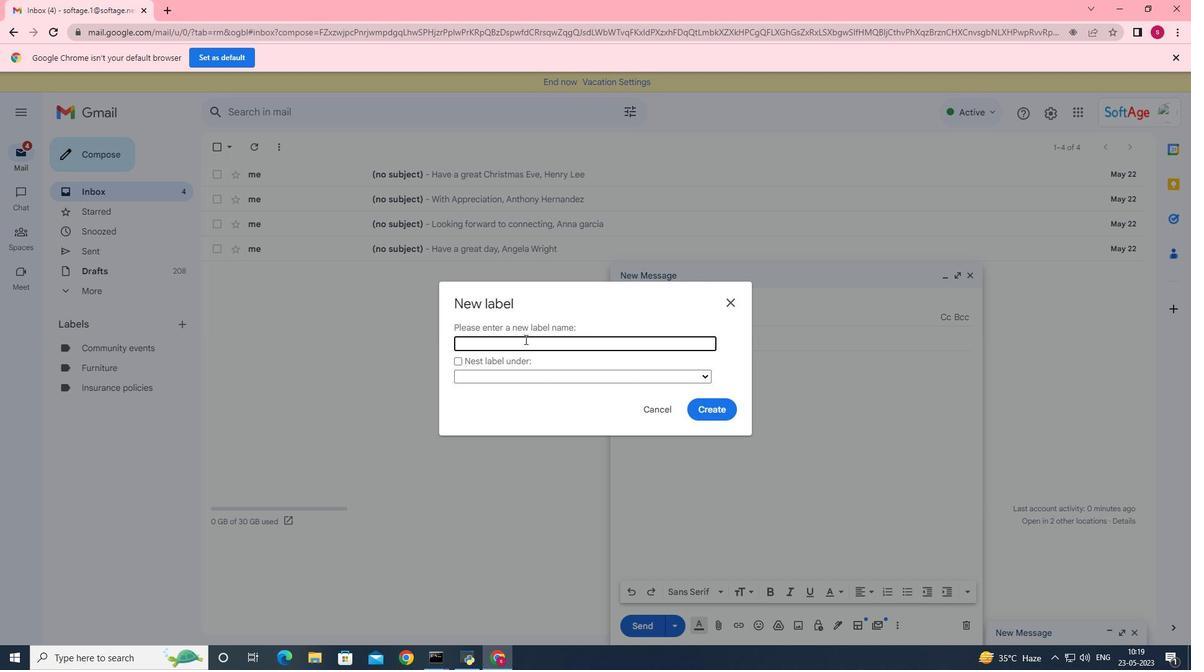 
Action: Key pressed <Key.shift>Auto<Key.space>insurance
Screenshot: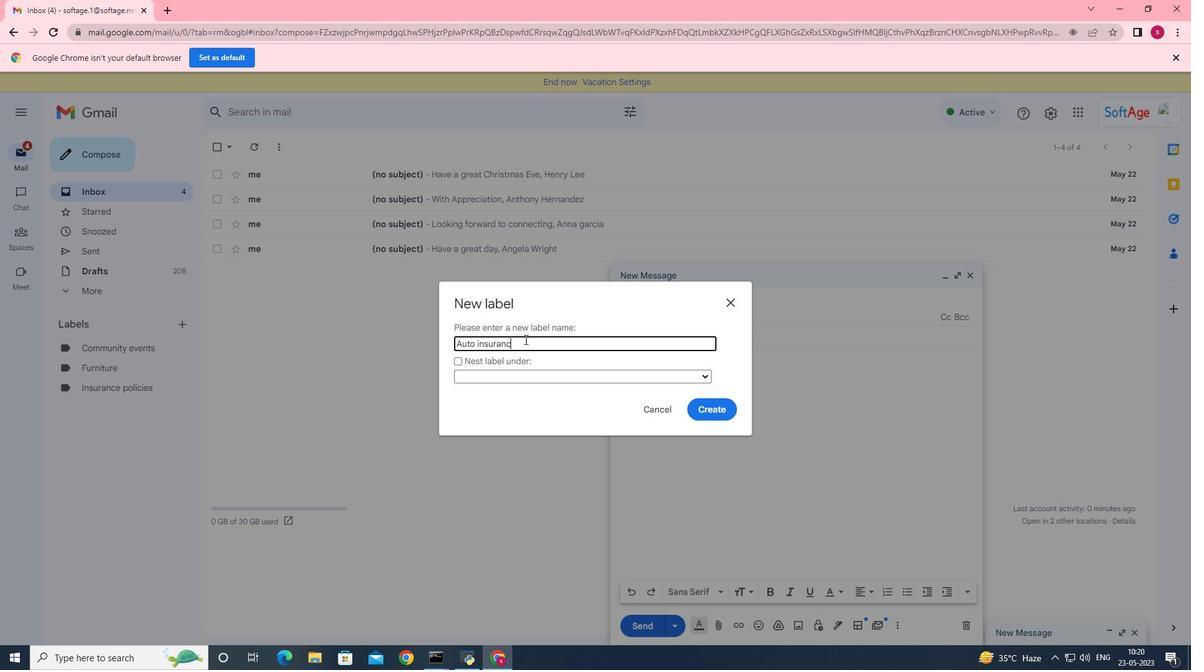 
Action: Mouse moved to (723, 408)
Screenshot: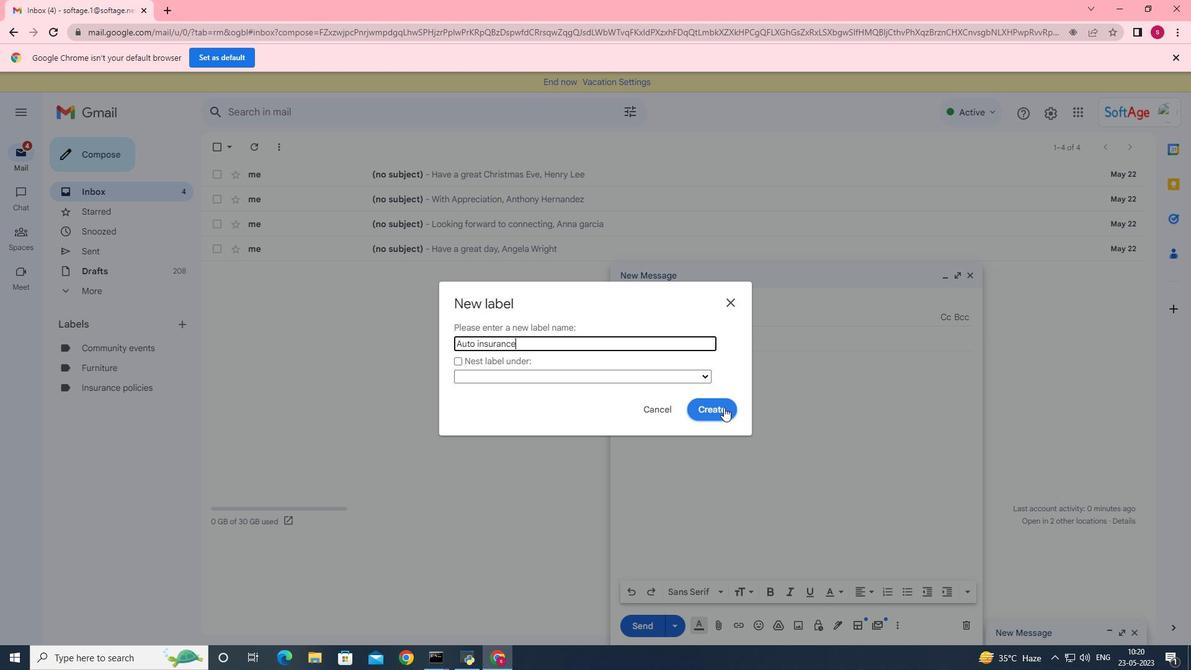 
Action: Mouse pressed left at (723, 408)
Screenshot: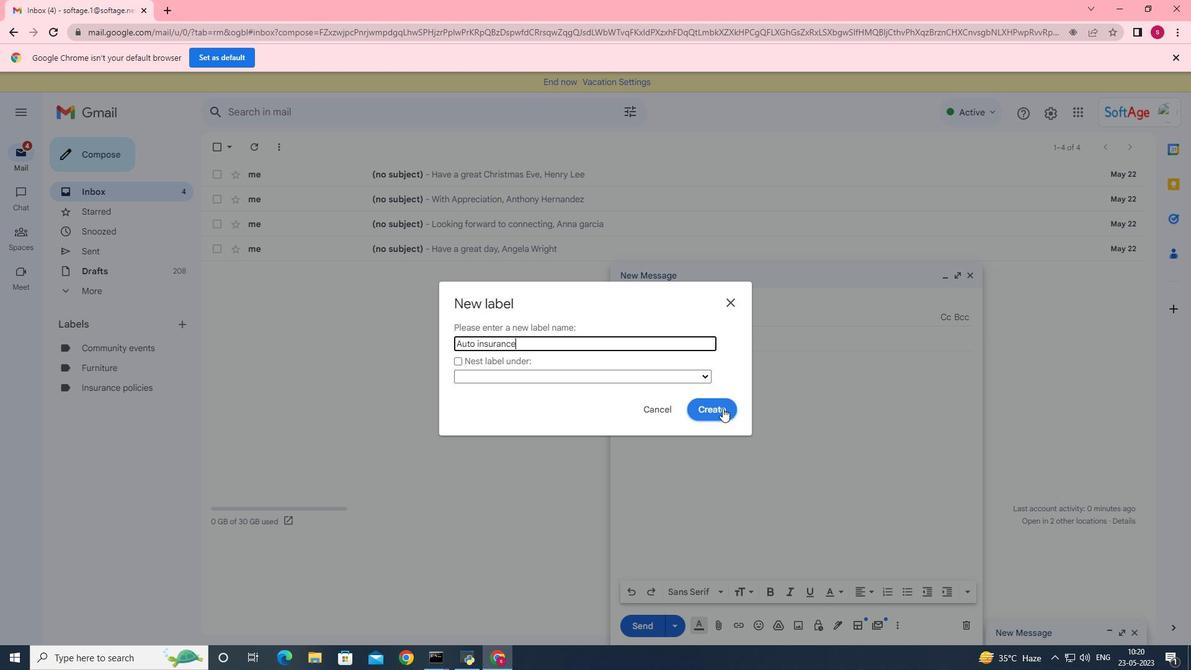 
